 Task: Find connections with filter location Zagreb - Centar with filter topic #aviationwith filter profile language Potuguese with filter current company Infor with filter school The South Indian Education Societys College of Commerce and Economics Plot No 71 72 Sion Matunga Estate Sion East Mumbai 400 022 with filter industry Caterers with filter service category Information Management with filter keywords title Supervisor
Action: Mouse moved to (544, 70)
Screenshot: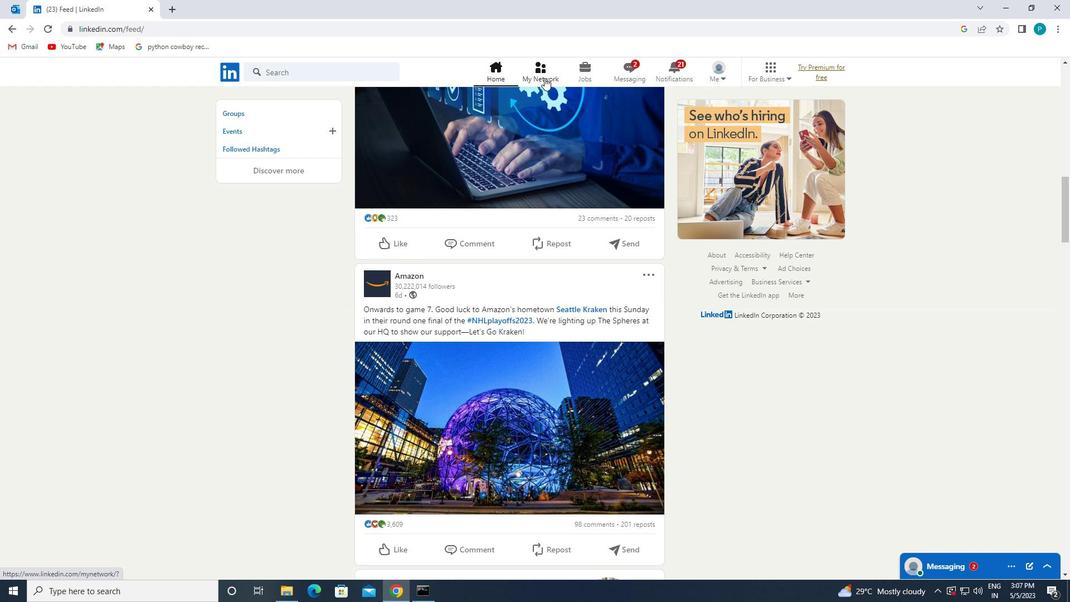
Action: Mouse pressed left at (544, 70)
Screenshot: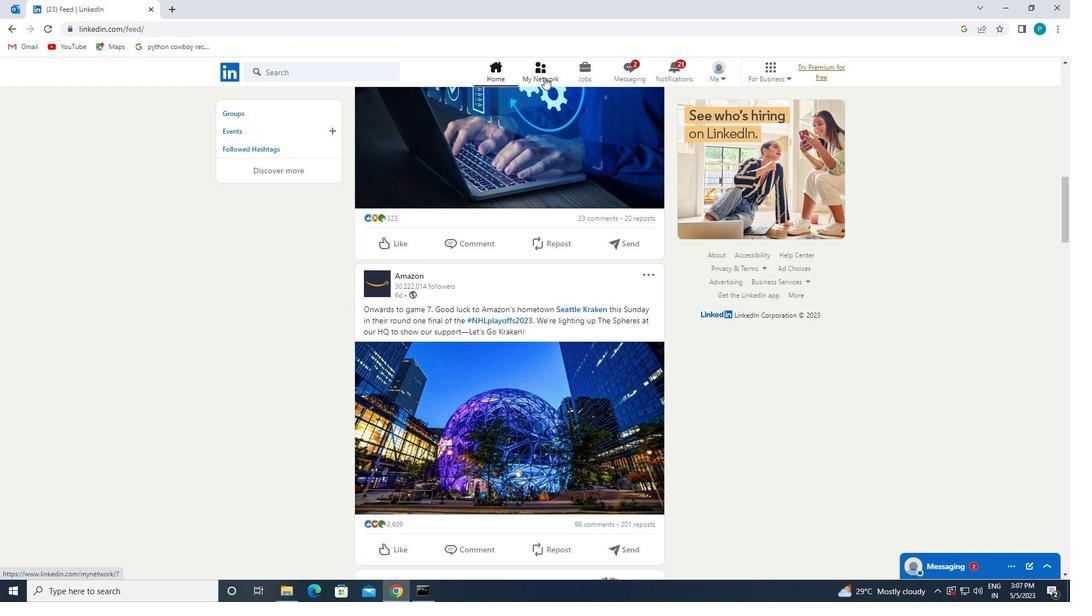 
Action: Mouse moved to (364, 132)
Screenshot: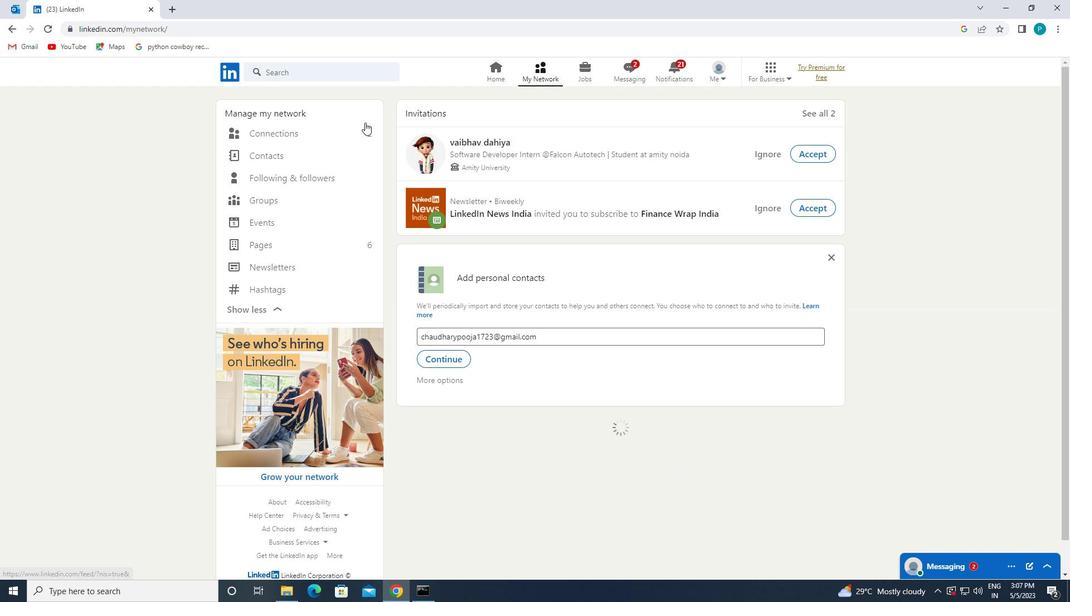 
Action: Mouse pressed left at (364, 132)
Screenshot: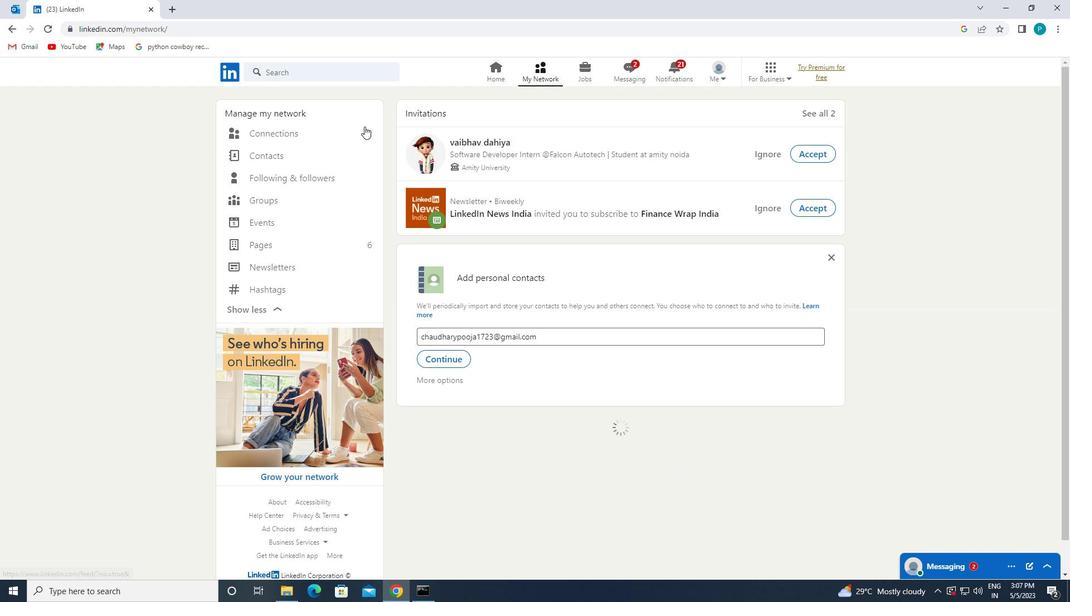 
Action: Mouse moved to (605, 134)
Screenshot: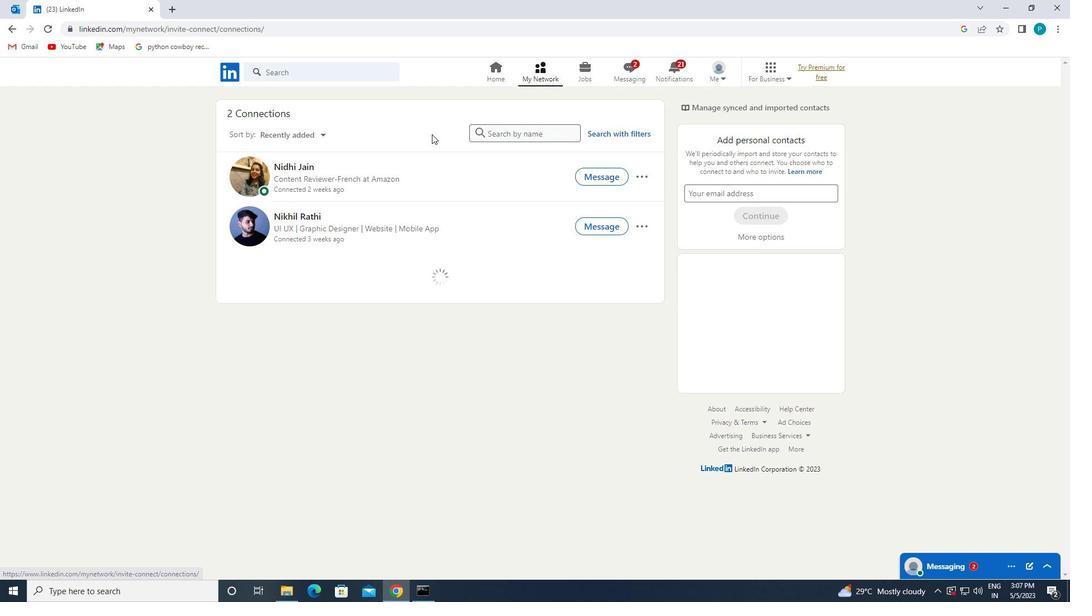 
Action: Mouse pressed left at (605, 134)
Screenshot: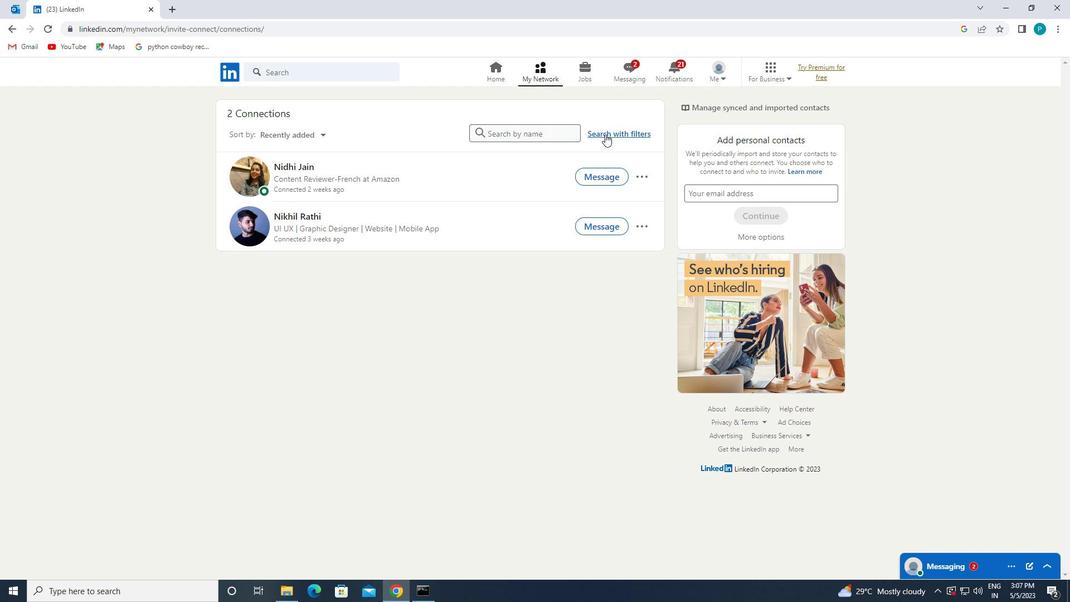 
Action: Mouse moved to (567, 105)
Screenshot: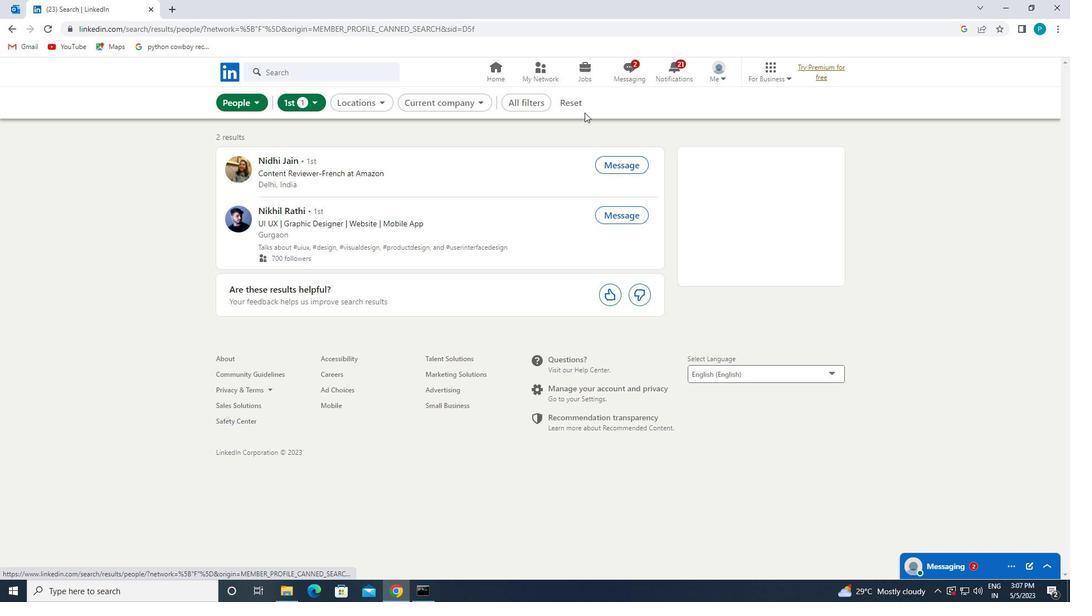 
Action: Mouse pressed left at (567, 105)
Screenshot: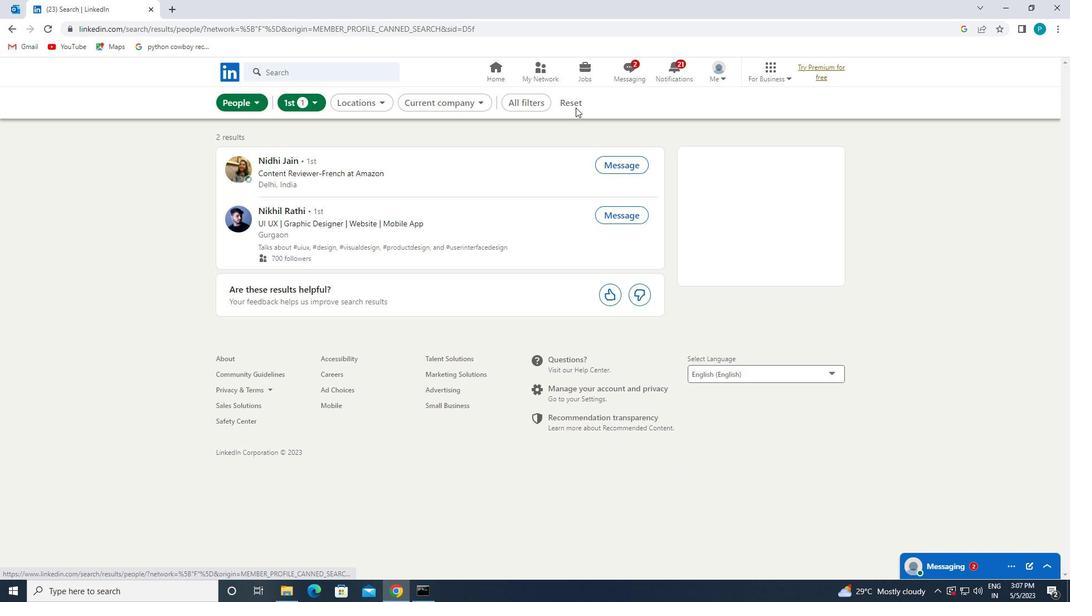 
Action: Mouse moved to (559, 103)
Screenshot: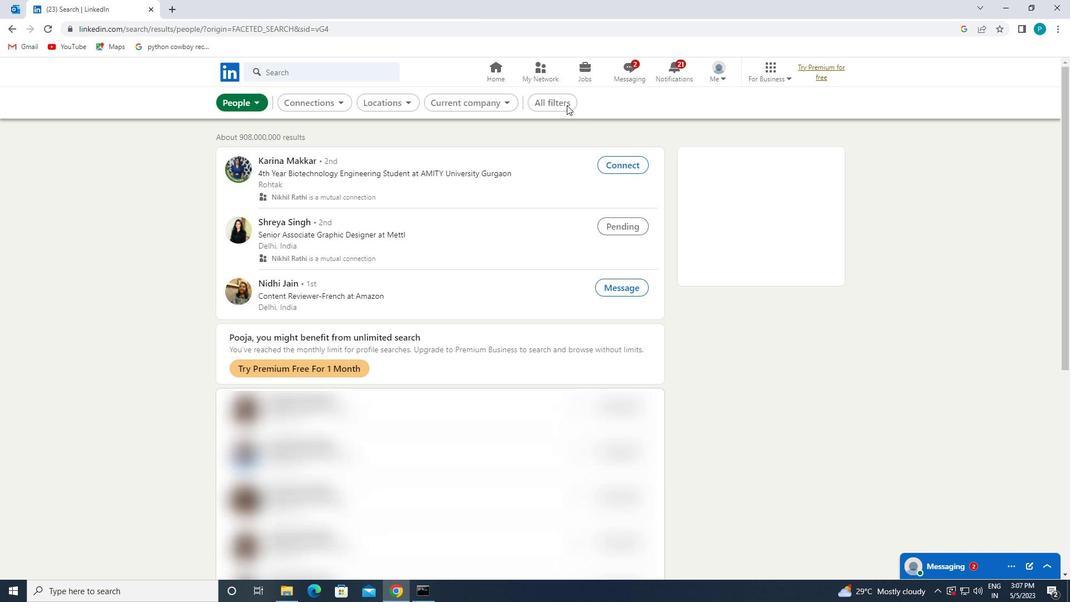 
Action: Mouse pressed left at (559, 103)
Screenshot: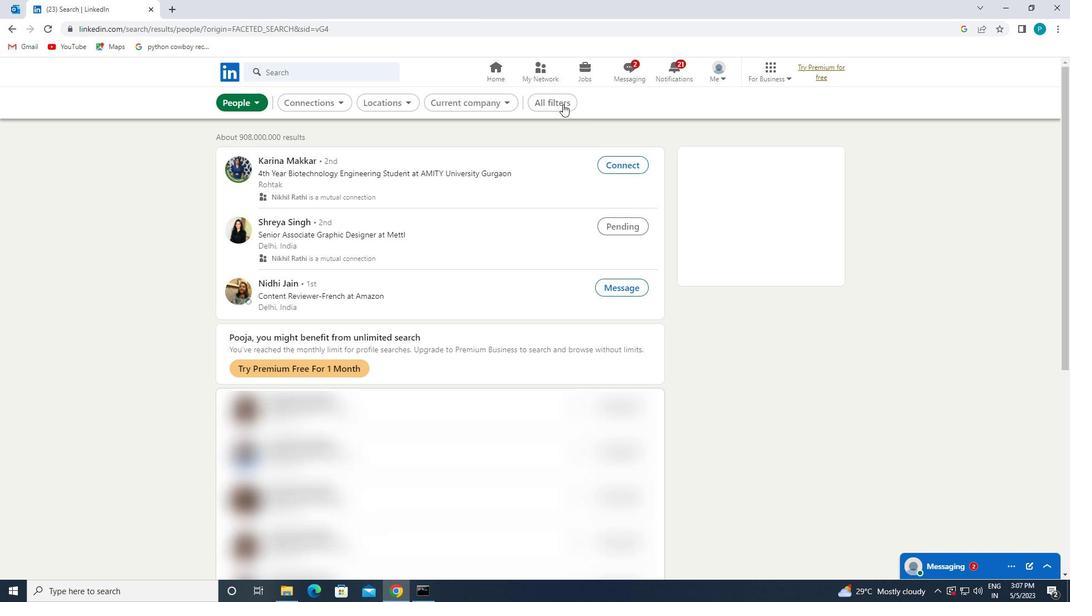 
Action: Mouse moved to (817, 287)
Screenshot: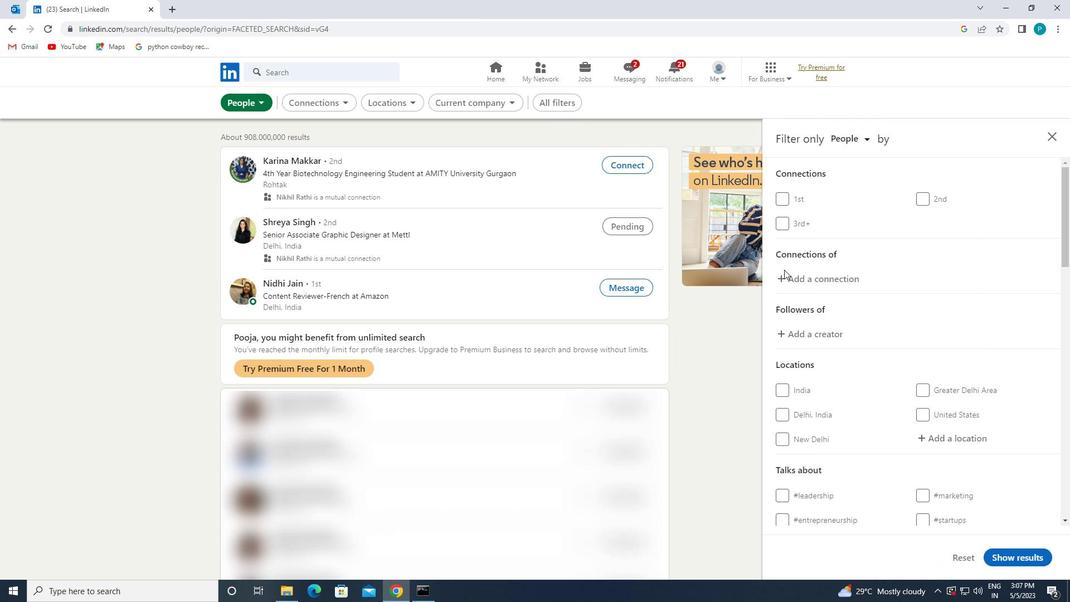 
Action: Mouse scrolled (817, 286) with delta (0, 0)
Screenshot: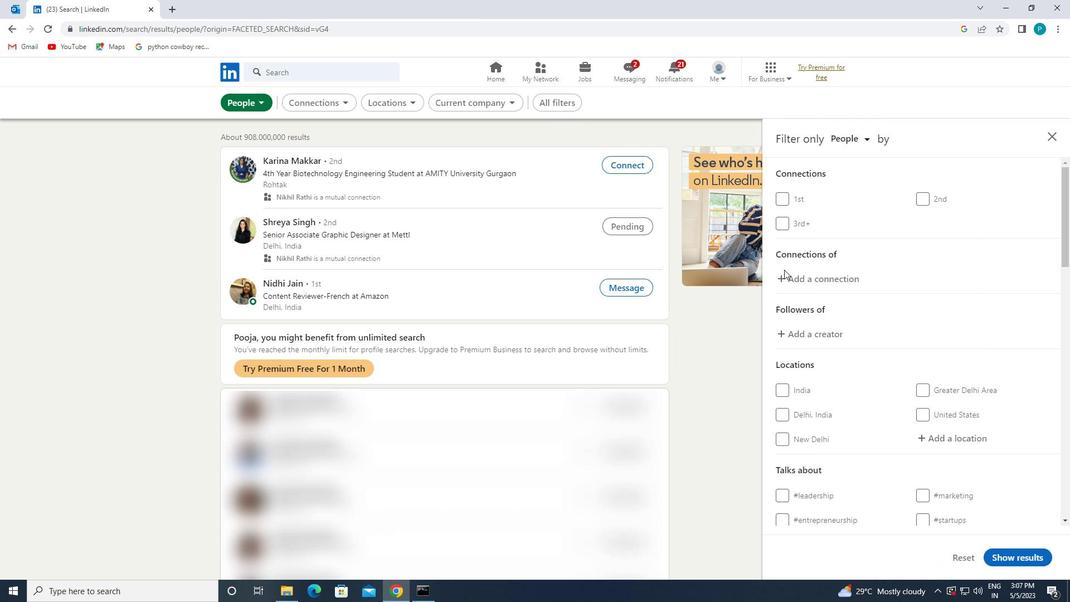 
Action: Mouse moved to (940, 385)
Screenshot: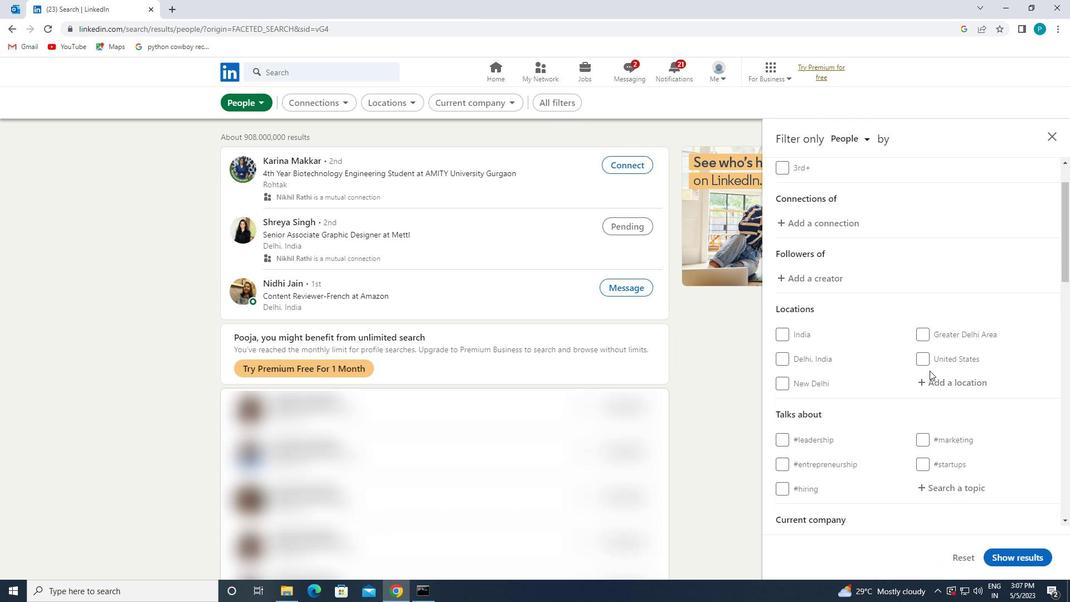 
Action: Mouse pressed left at (940, 385)
Screenshot: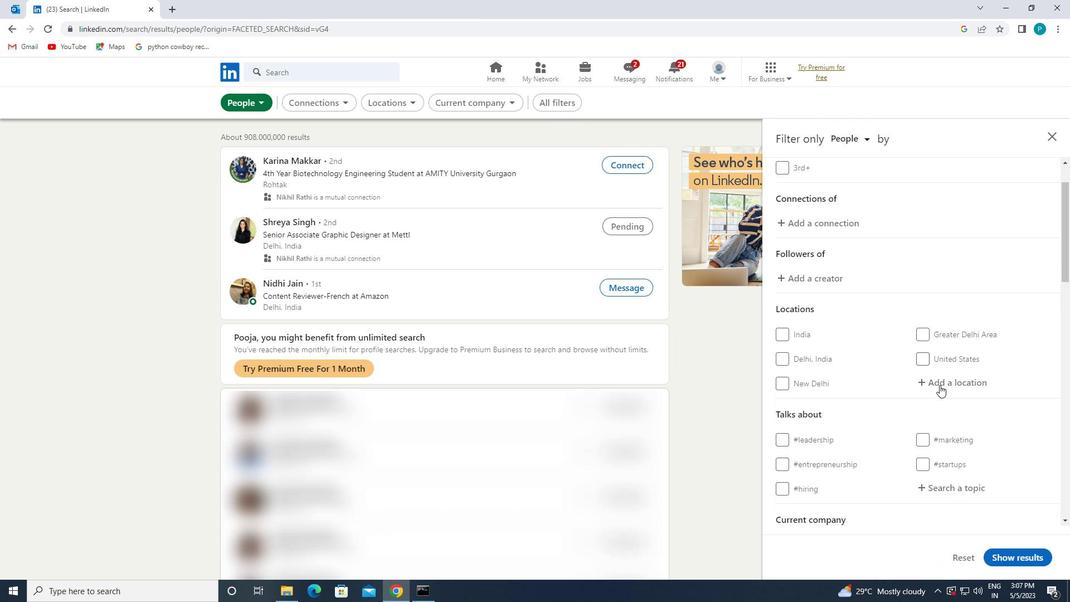 
Action: Key pressed <Key.caps_lock>z<Key.caps_lock>agreb-<Key.caps_lock>c<Key.caps_lock>entar
Screenshot: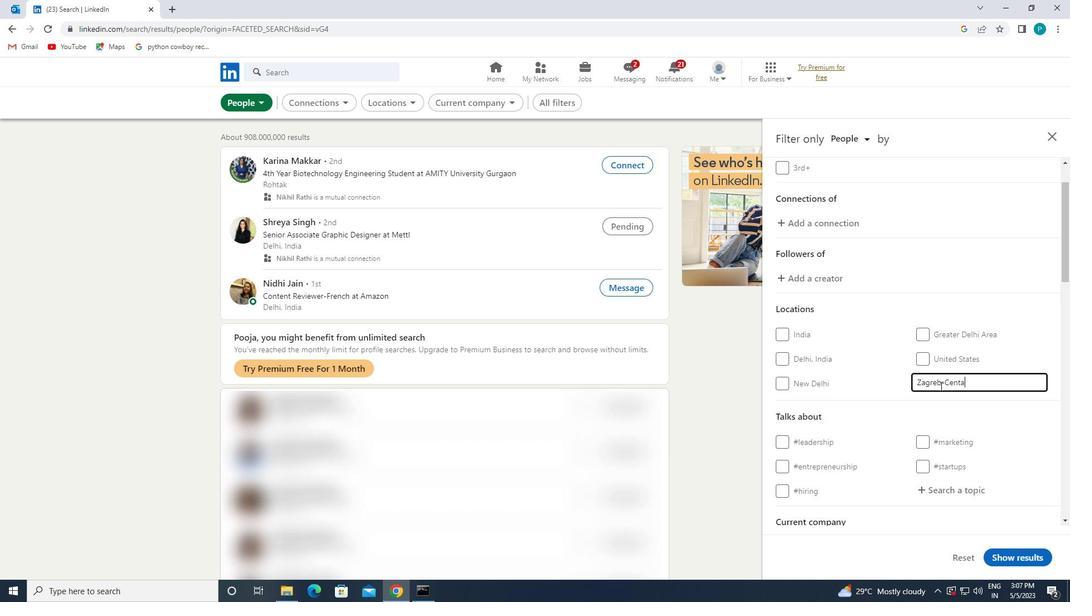 
Action: Mouse moved to (963, 437)
Screenshot: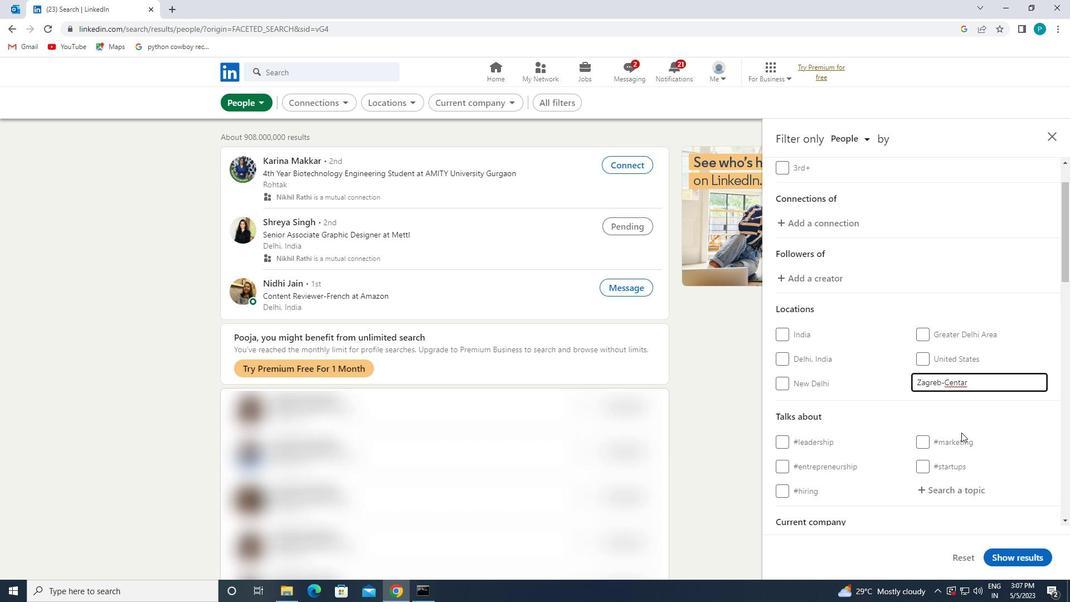 
Action: Mouse scrolled (963, 436) with delta (0, 0)
Screenshot: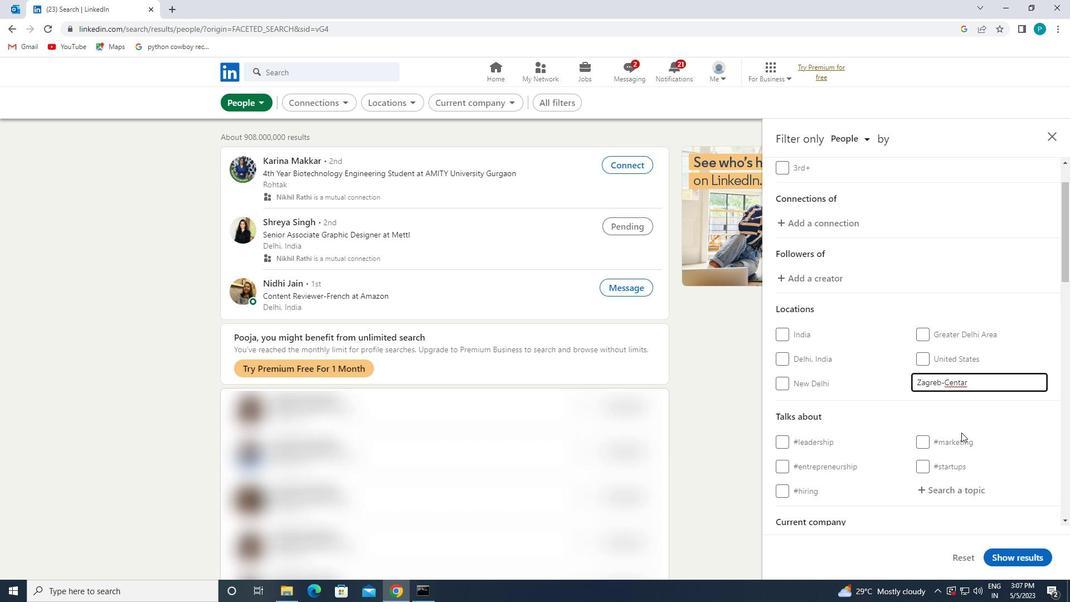 
Action: Mouse scrolled (963, 436) with delta (0, 0)
Screenshot: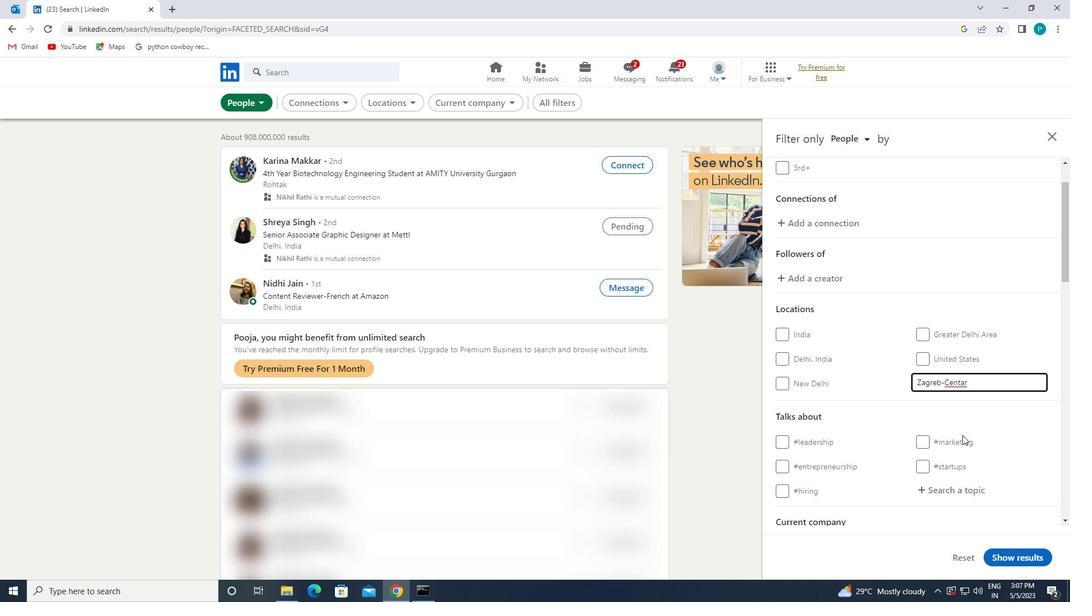
Action: Mouse moved to (934, 376)
Screenshot: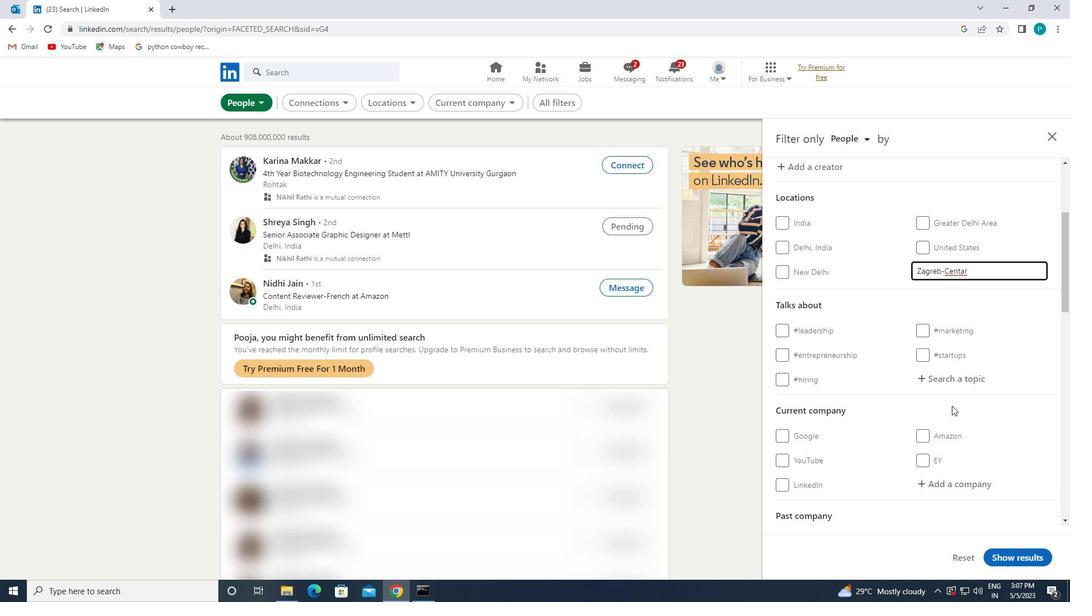 
Action: Mouse pressed left at (934, 376)
Screenshot: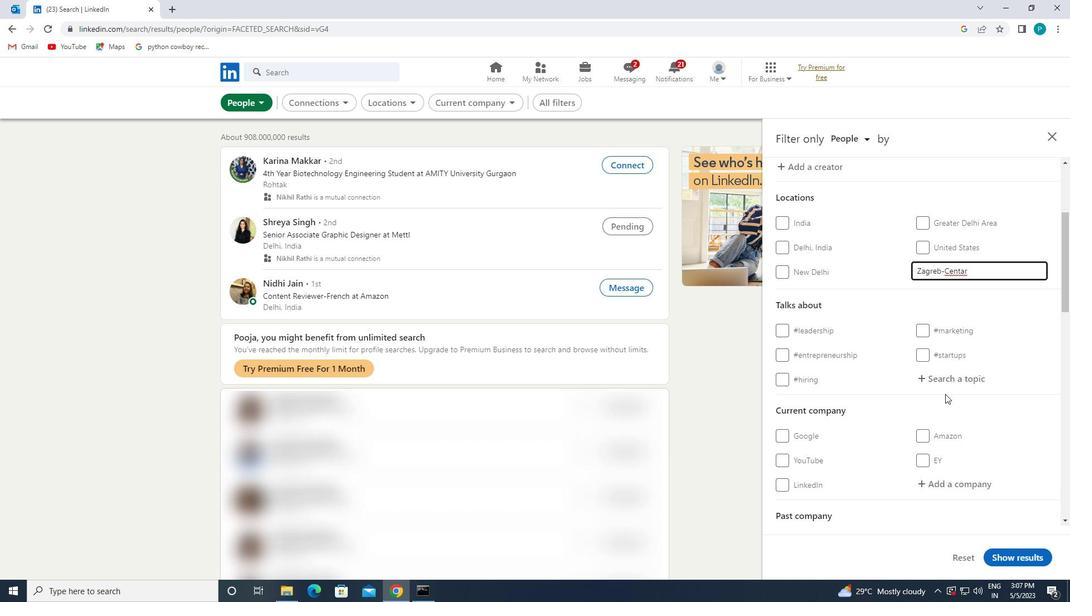 
Action: Mouse moved to (932, 375)
Screenshot: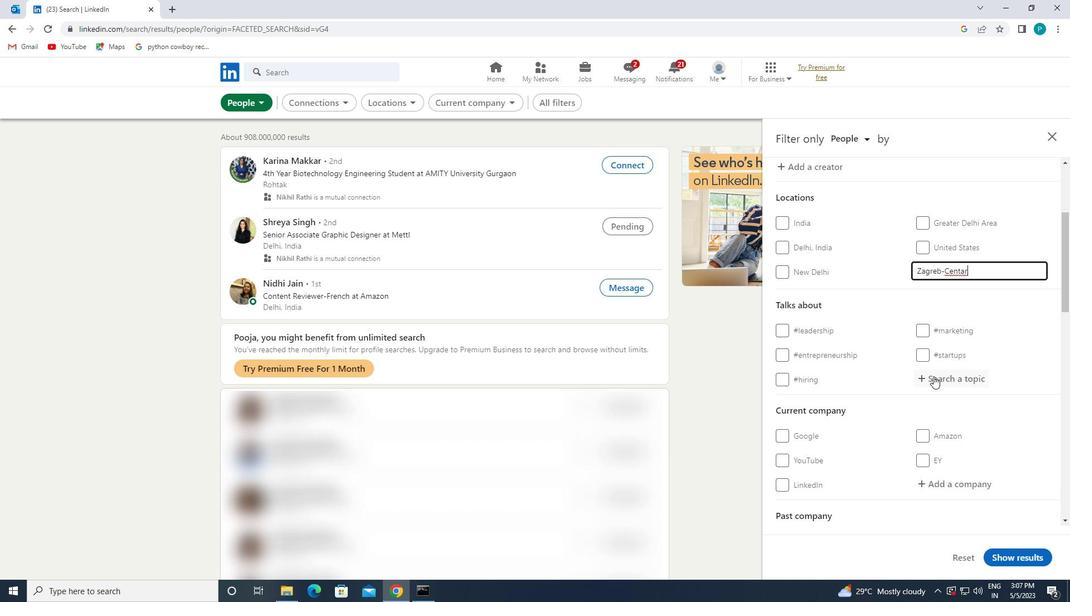 
Action: Key pressed <Key.shift>#AVIATION
Screenshot: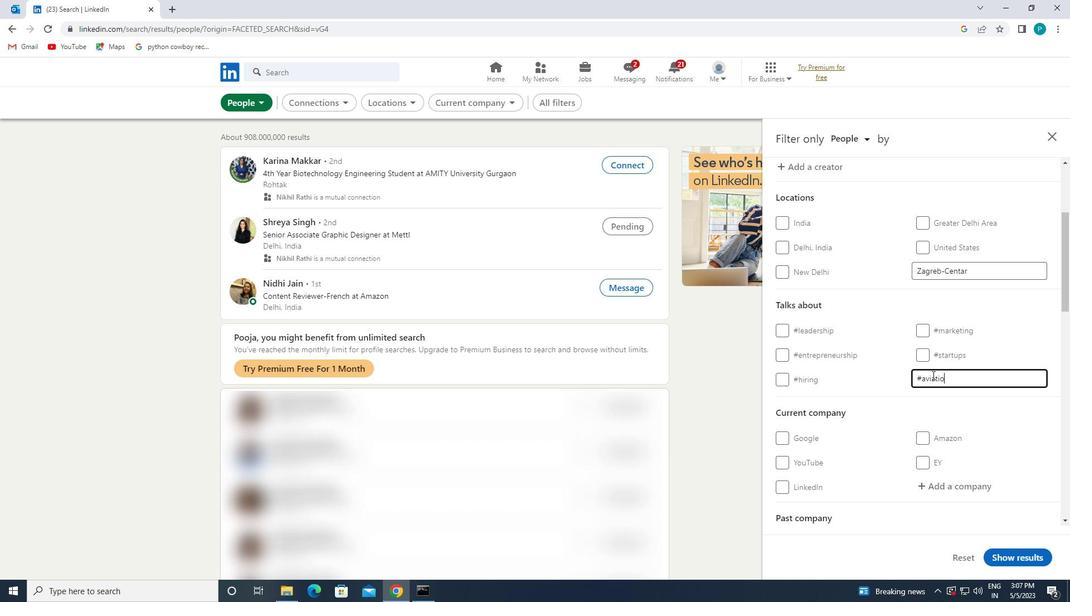 
Action: Mouse moved to (845, 364)
Screenshot: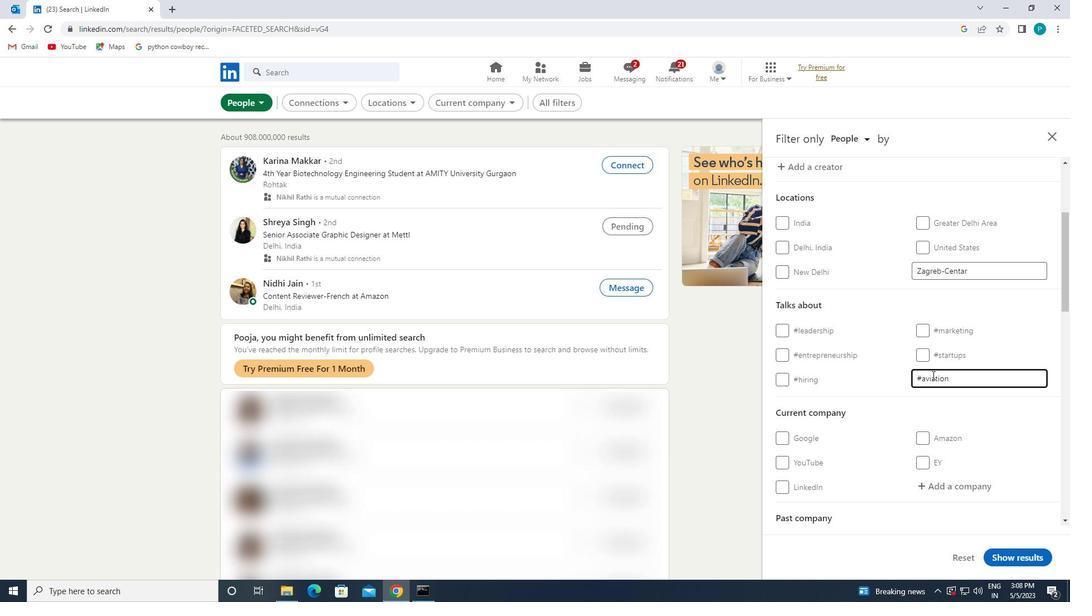 
Action: Mouse scrolled (845, 364) with delta (0, 0)
Screenshot: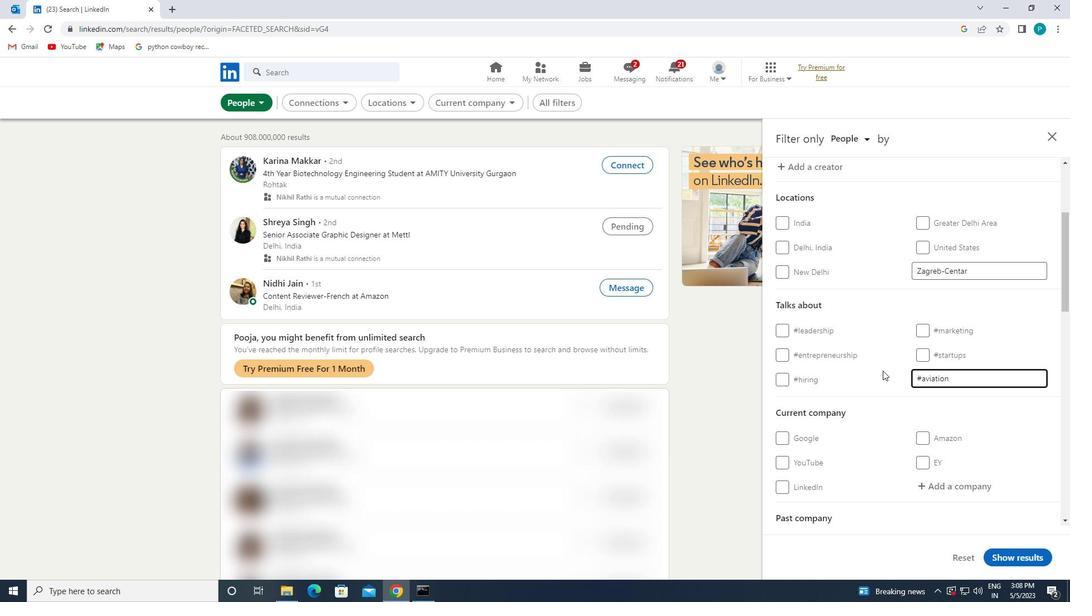 
Action: Mouse scrolled (845, 364) with delta (0, 0)
Screenshot: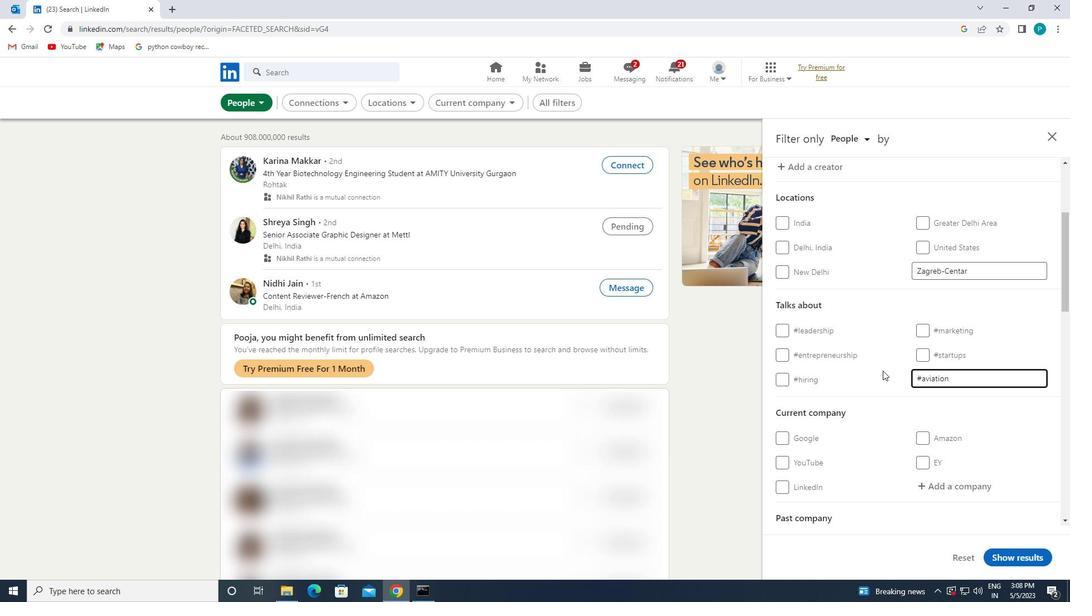 
Action: Mouse scrolled (845, 364) with delta (0, 0)
Screenshot: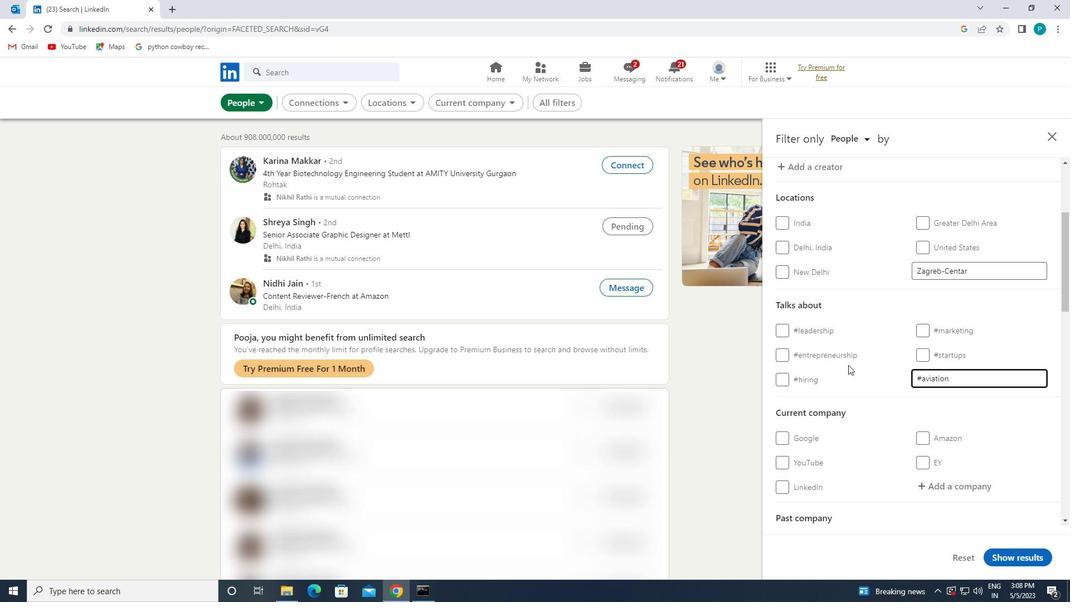
Action: Mouse moved to (932, 385)
Screenshot: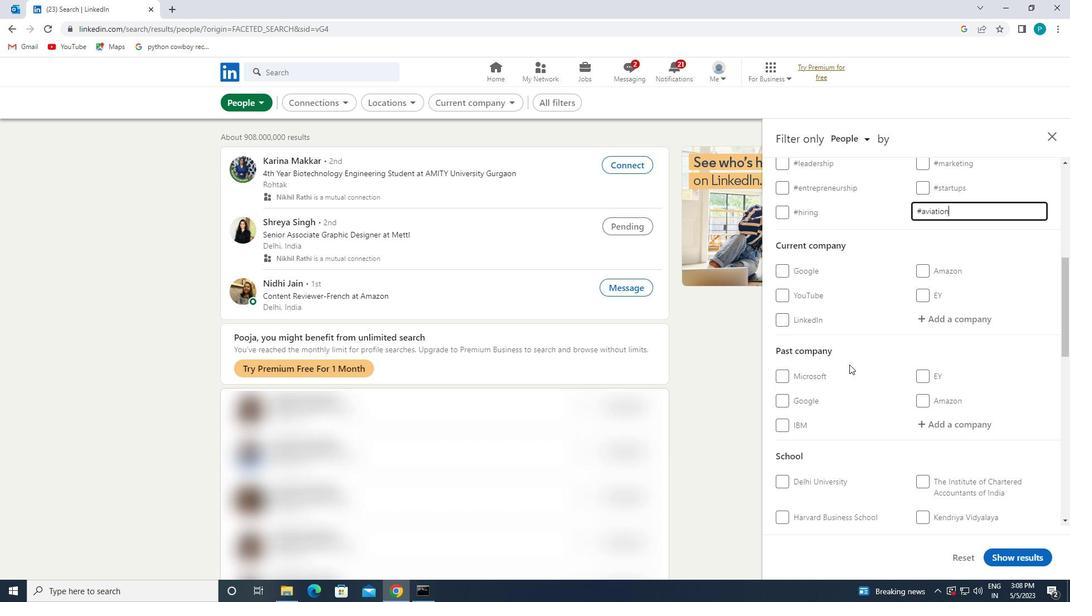 
Action: Mouse scrolled (932, 385) with delta (0, 0)
Screenshot: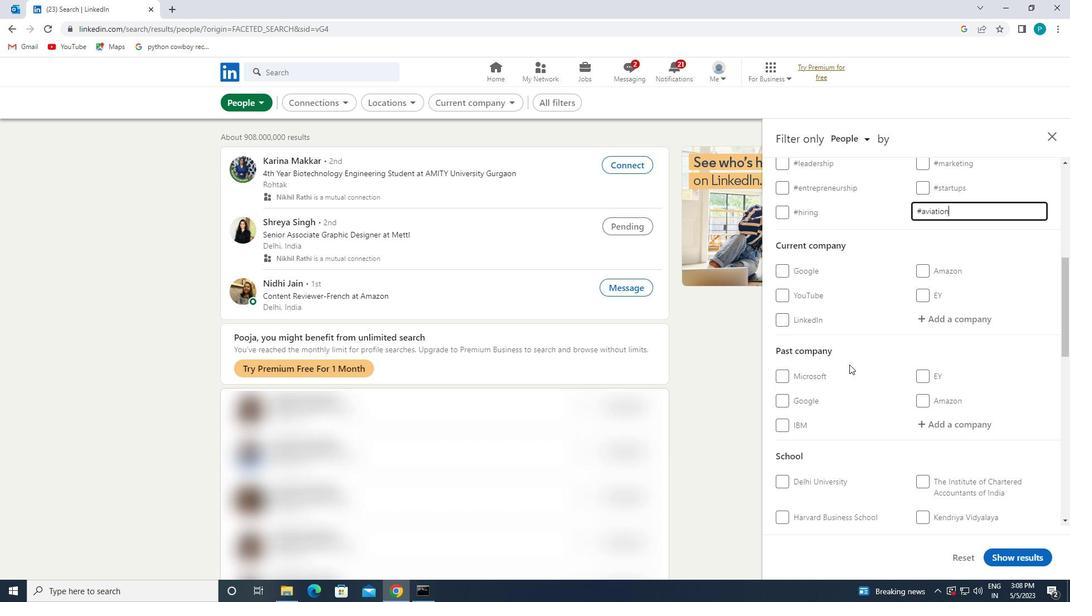 
Action: Mouse scrolled (932, 385) with delta (0, 0)
Screenshot: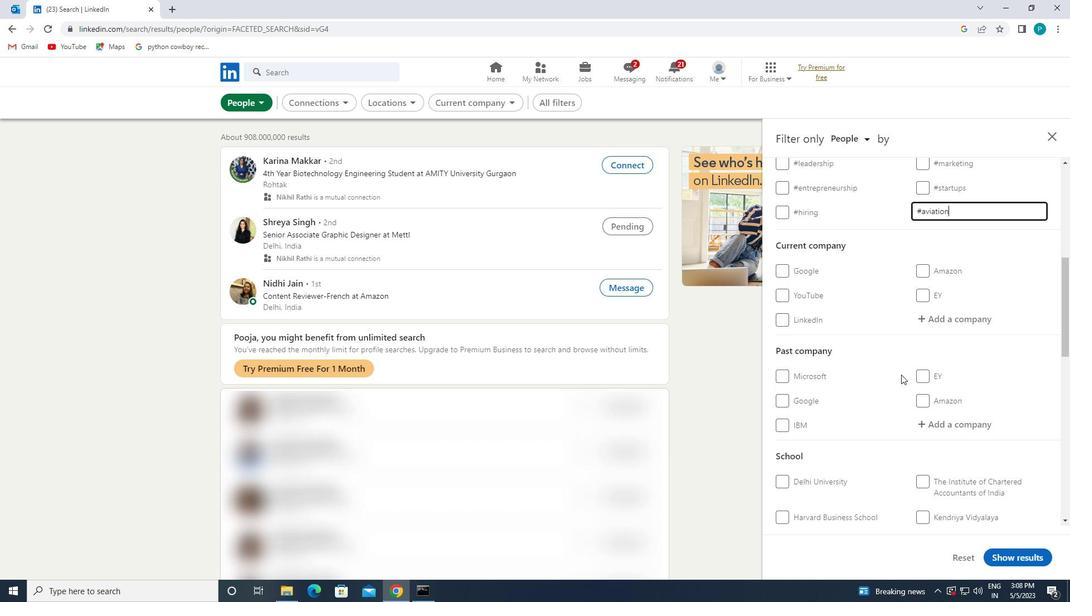 
Action: Mouse moved to (892, 382)
Screenshot: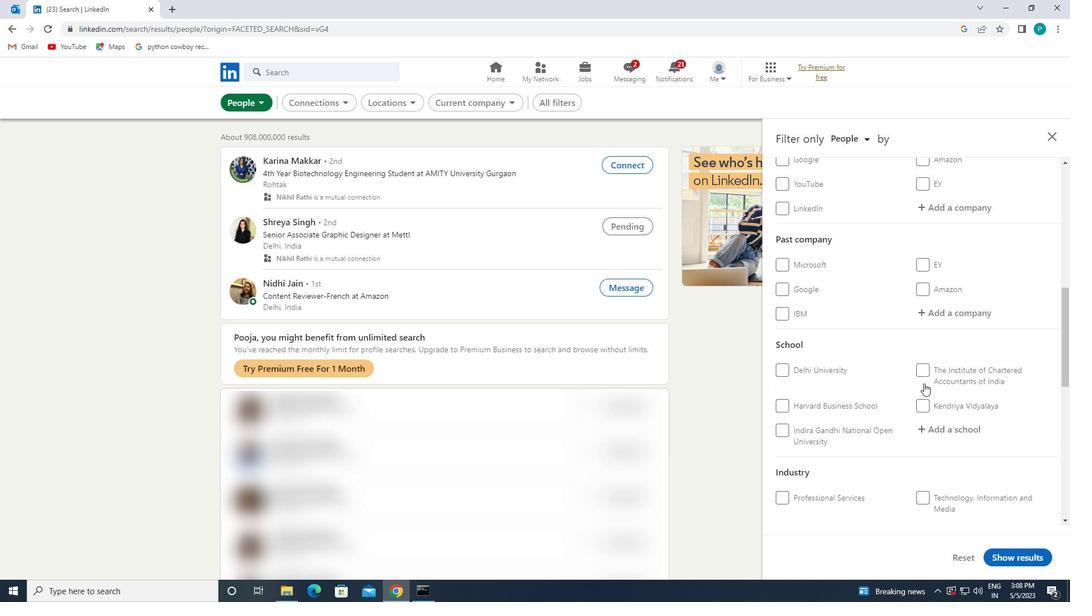 
Action: Mouse scrolled (892, 381) with delta (0, 0)
Screenshot: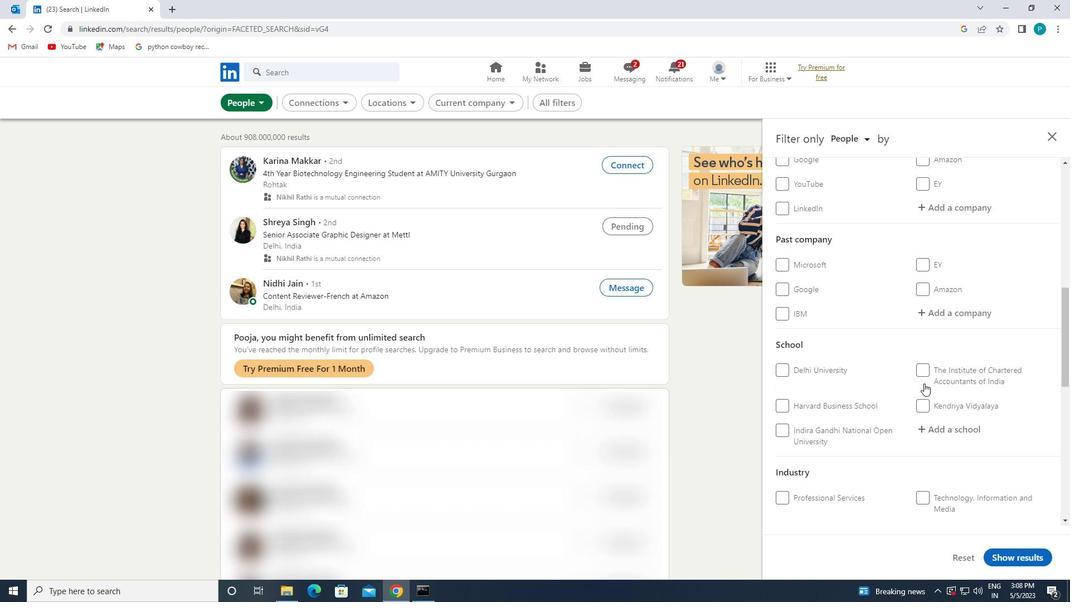 
Action: Mouse scrolled (892, 381) with delta (0, 0)
Screenshot: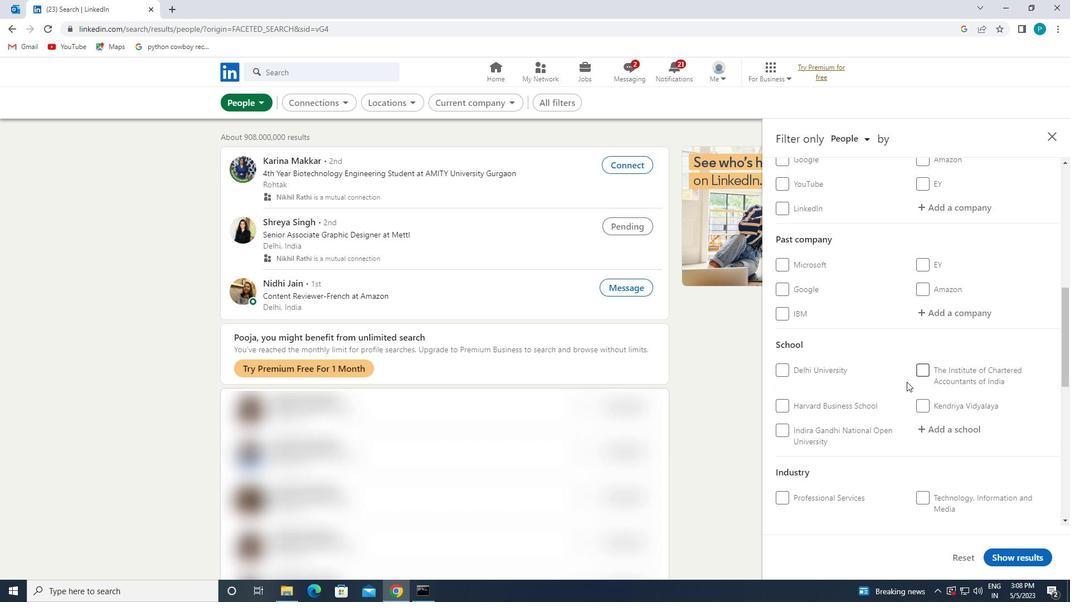 
Action: Mouse moved to (956, 407)
Screenshot: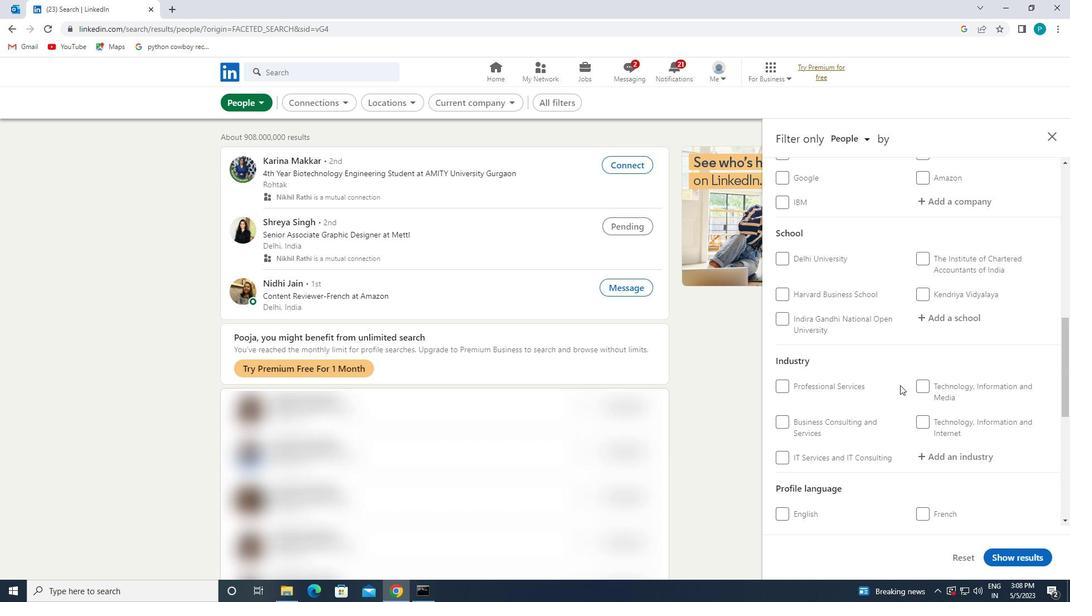 
Action: Mouse scrolled (956, 406) with delta (0, 0)
Screenshot: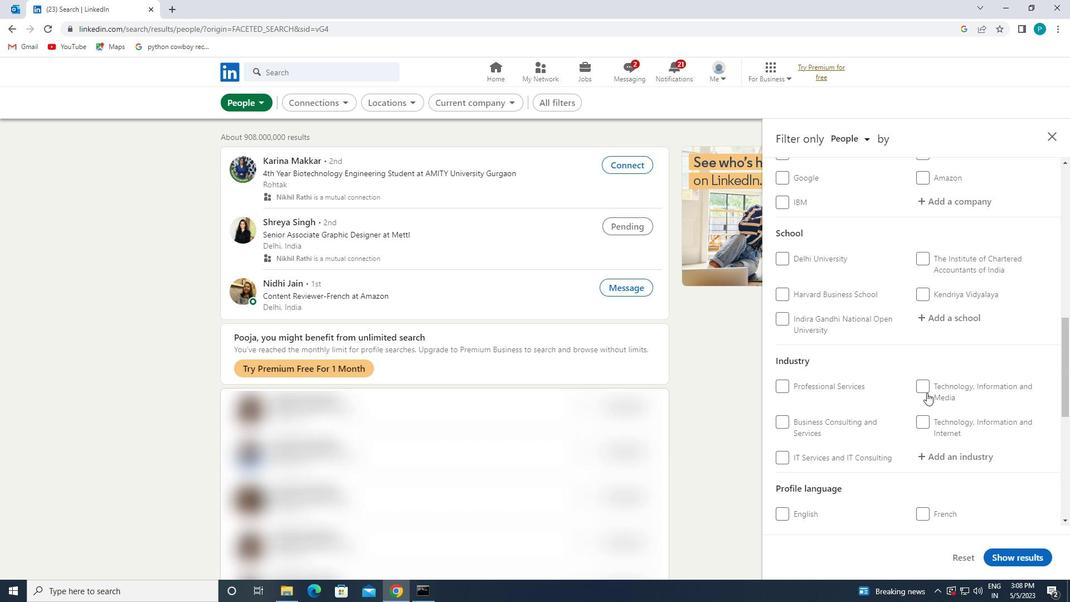 
Action: Mouse scrolled (956, 406) with delta (0, 0)
Screenshot: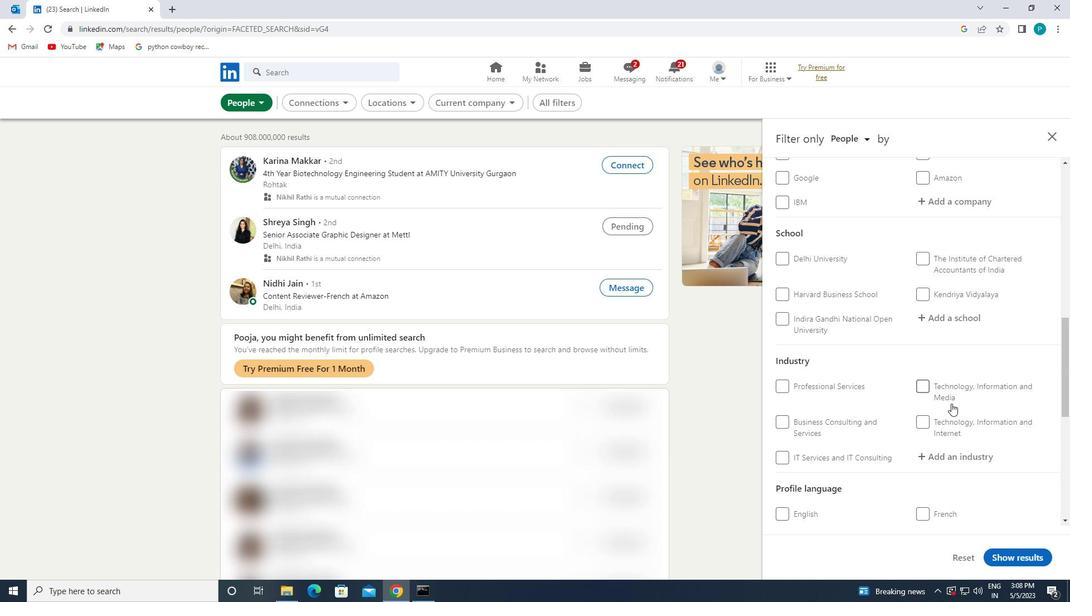 
Action: Mouse moved to (949, 432)
Screenshot: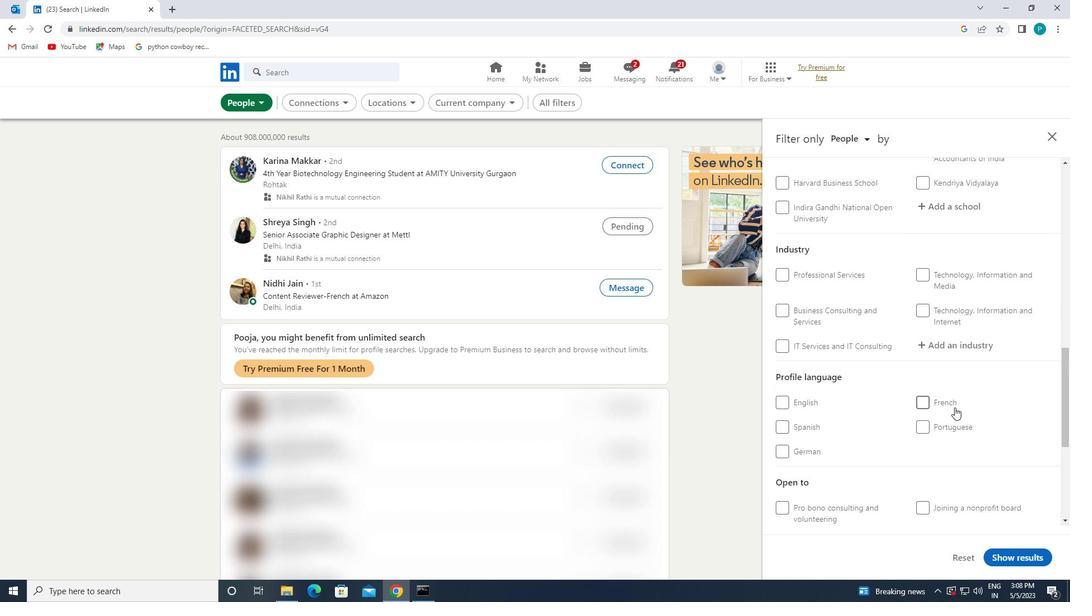 
Action: Mouse pressed left at (949, 432)
Screenshot: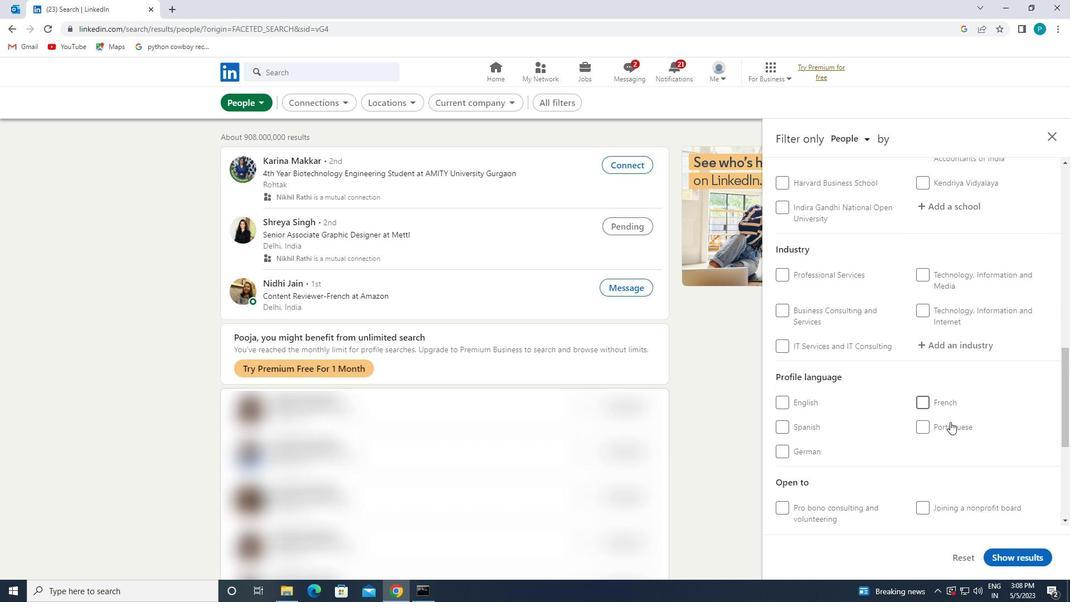 
Action: Mouse moved to (949, 427)
Screenshot: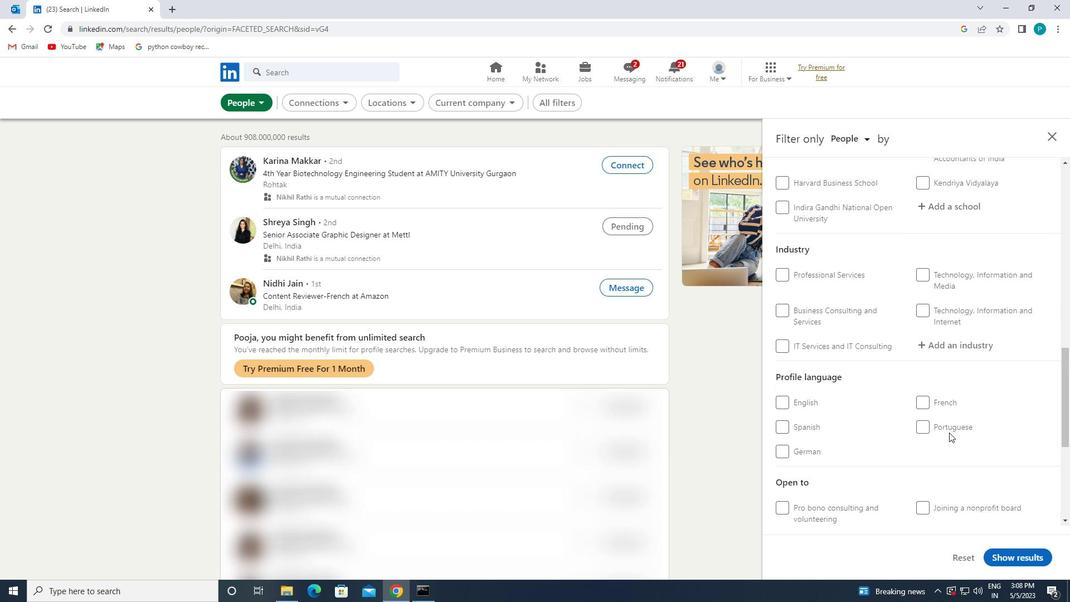 
Action: Mouse pressed left at (949, 427)
Screenshot: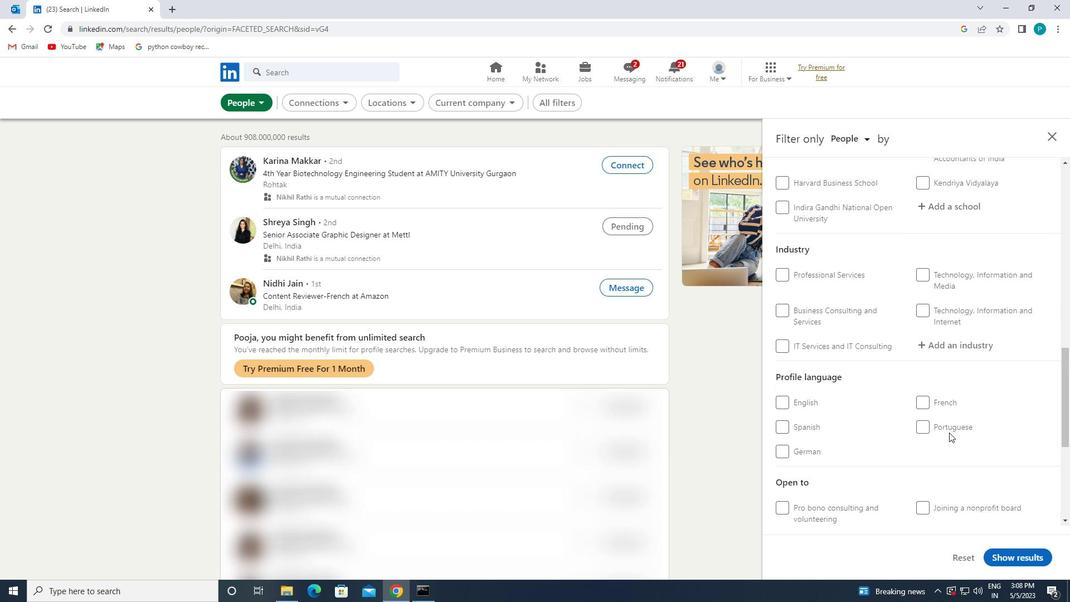 
Action: Mouse moved to (999, 420)
Screenshot: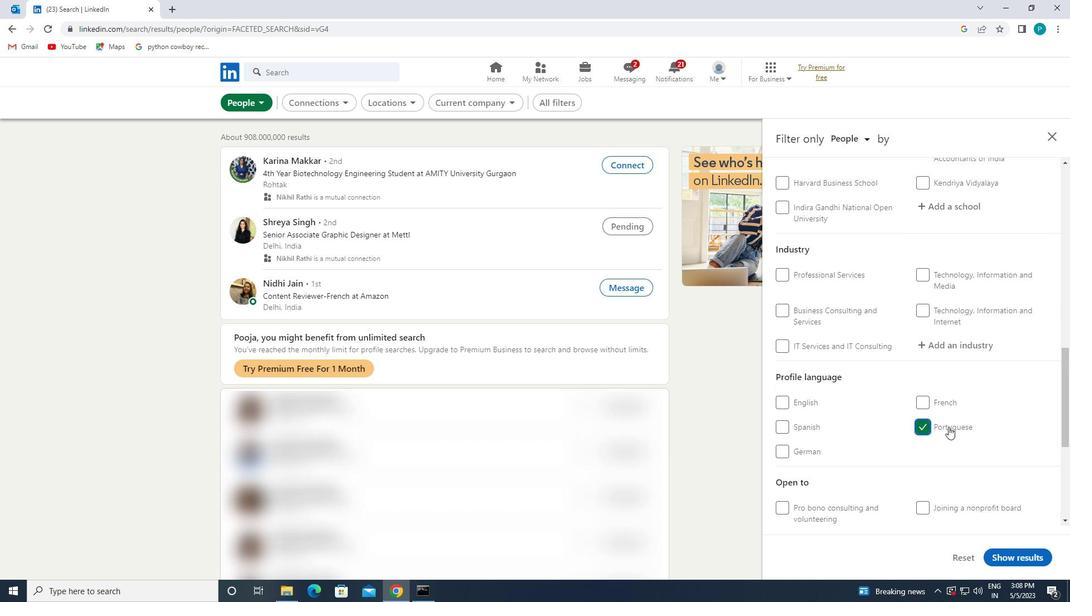 
Action: Mouse scrolled (999, 421) with delta (0, 0)
Screenshot: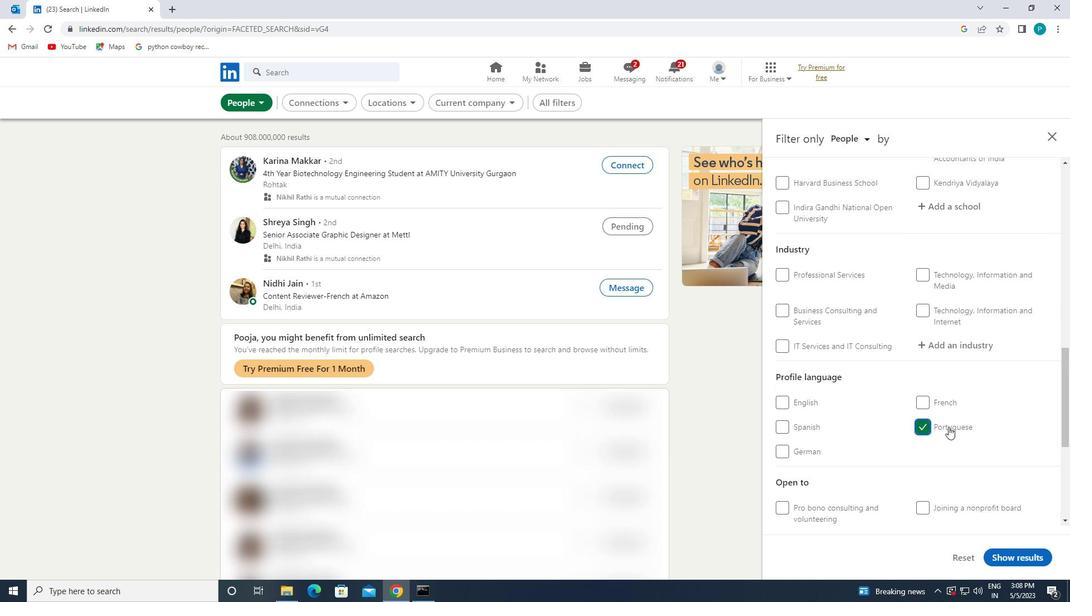 
Action: Mouse moved to (999, 418)
Screenshot: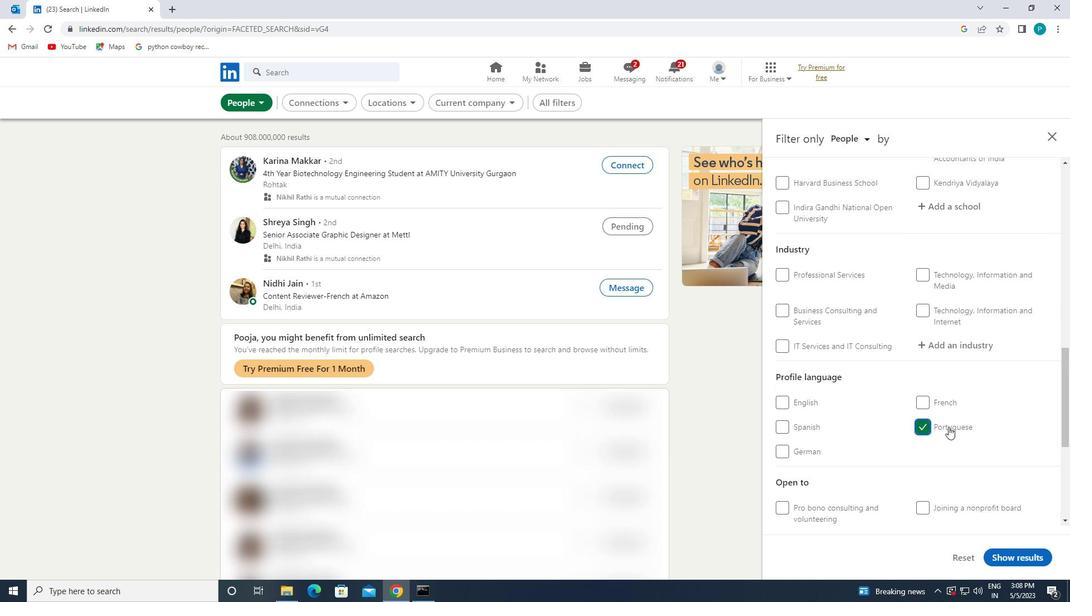 
Action: Mouse scrolled (999, 419) with delta (0, 0)
Screenshot: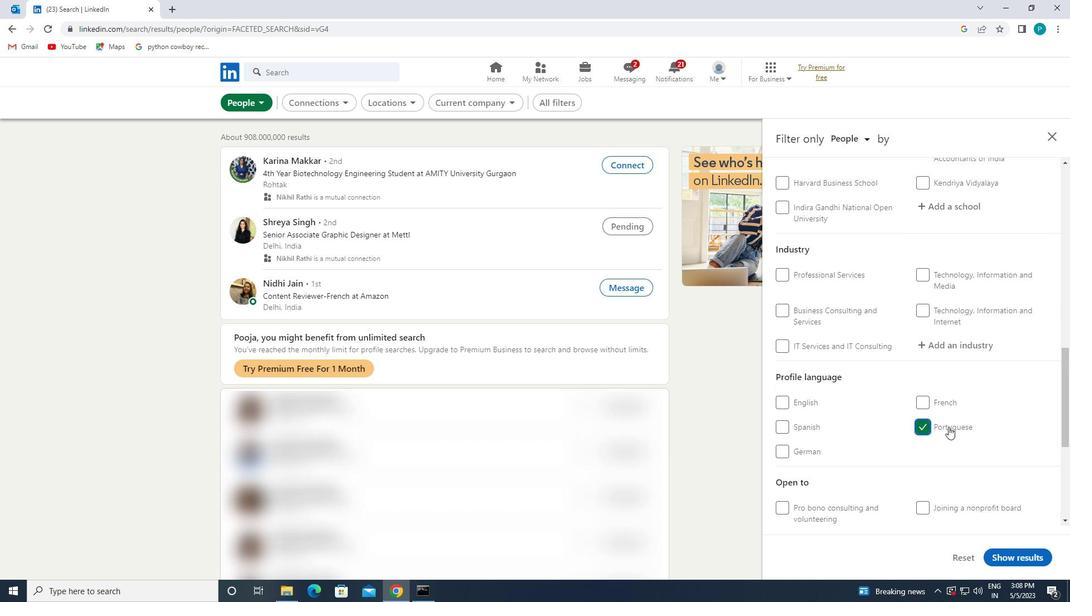 
Action: Mouse moved to (999, 417)
Screenshot: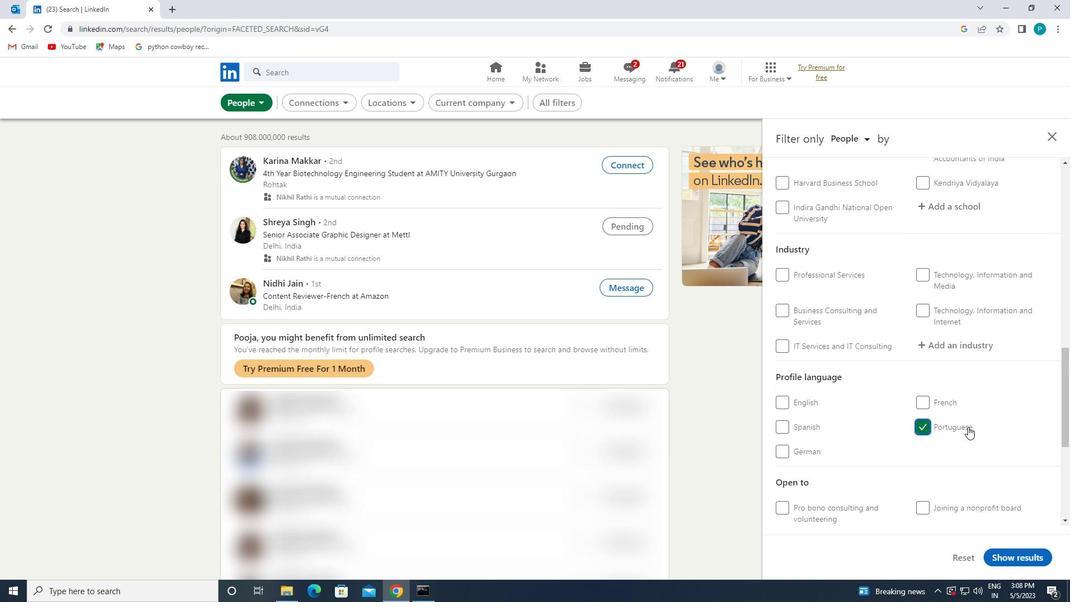 
Action: Mouse scrolled (999, 418) with delta (0, 0)
Screenshot: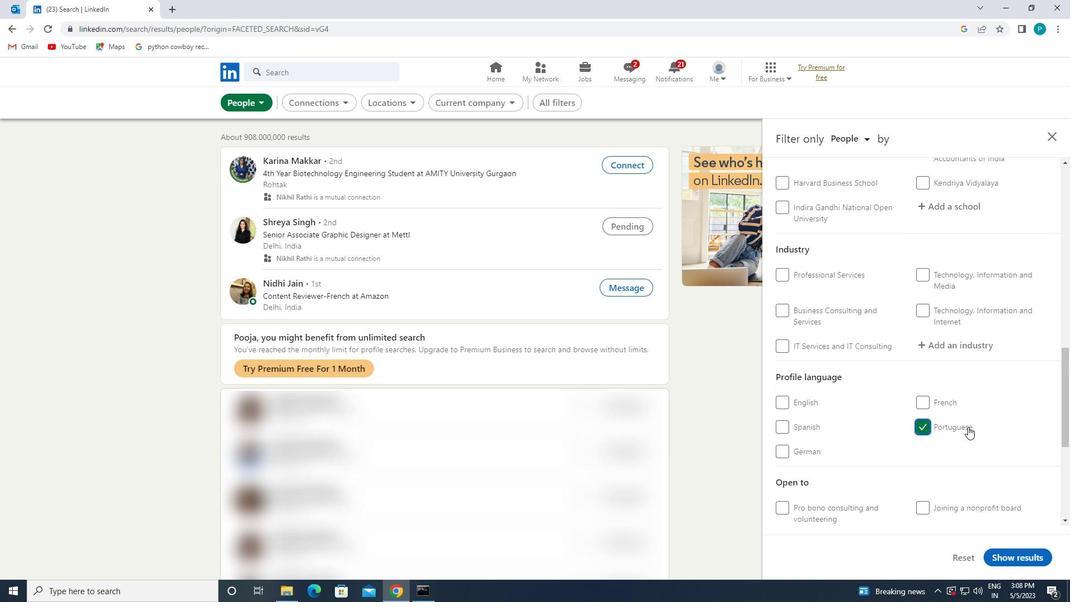 
Action: Mouse moved to (999, 414)
Screenshot: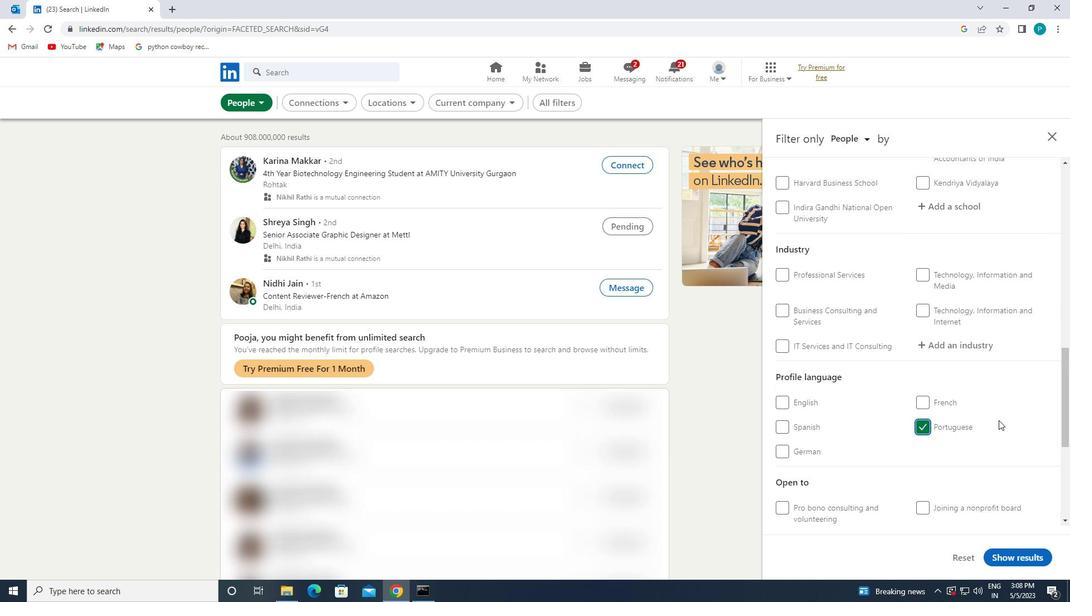 
Action: Mouse scrolled (999, 414) with delta (0, 0)
Screenshot: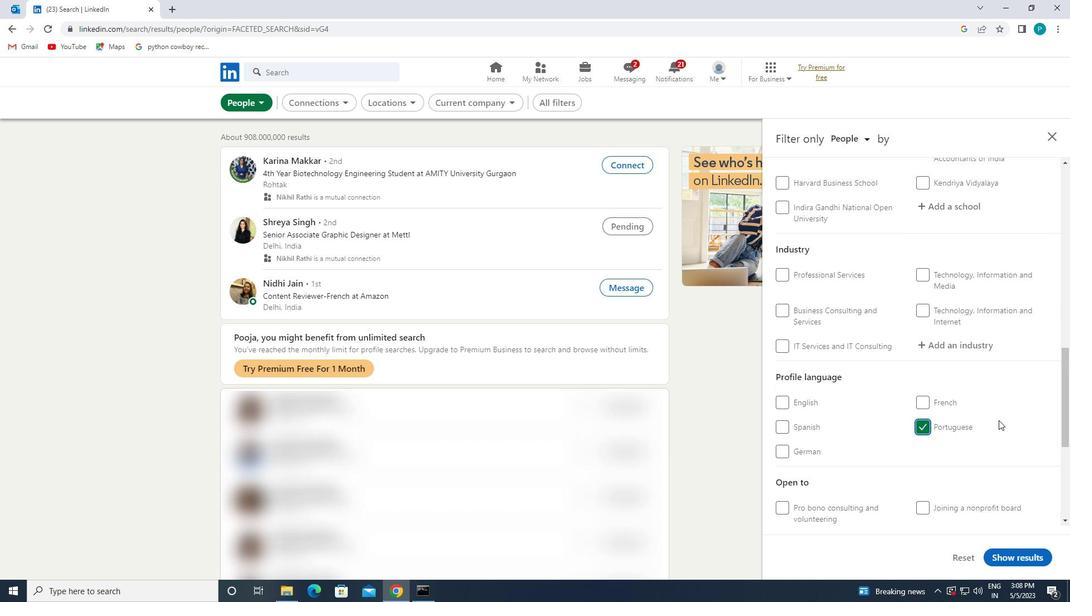 
Action: Mouse moved to (975, 390)
Screenshot: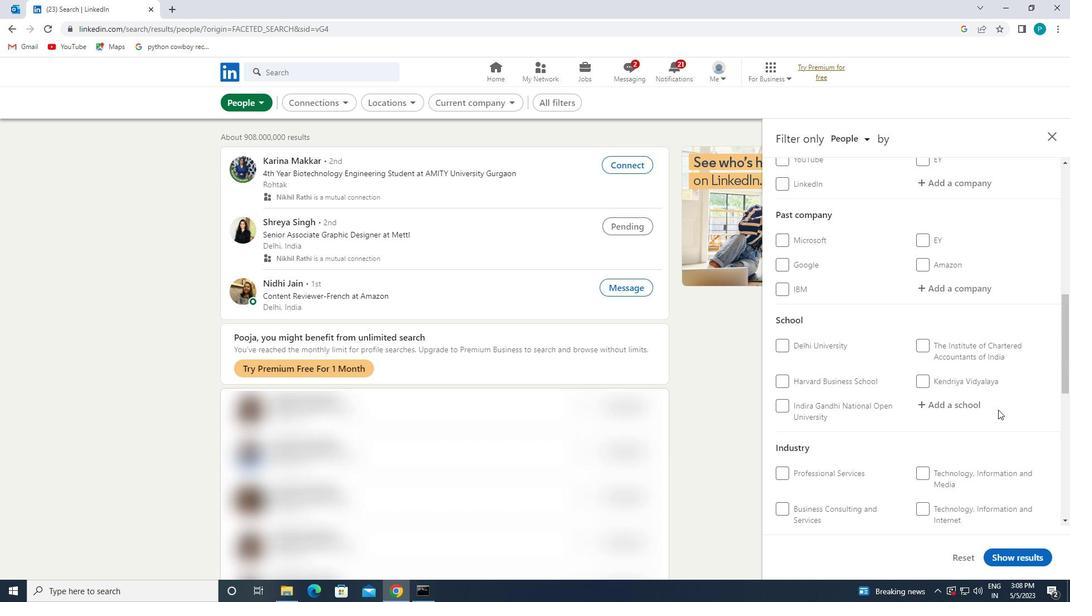 
Action: Mouse scrolled (975, 391) with delta (0, 0)
Screenshot: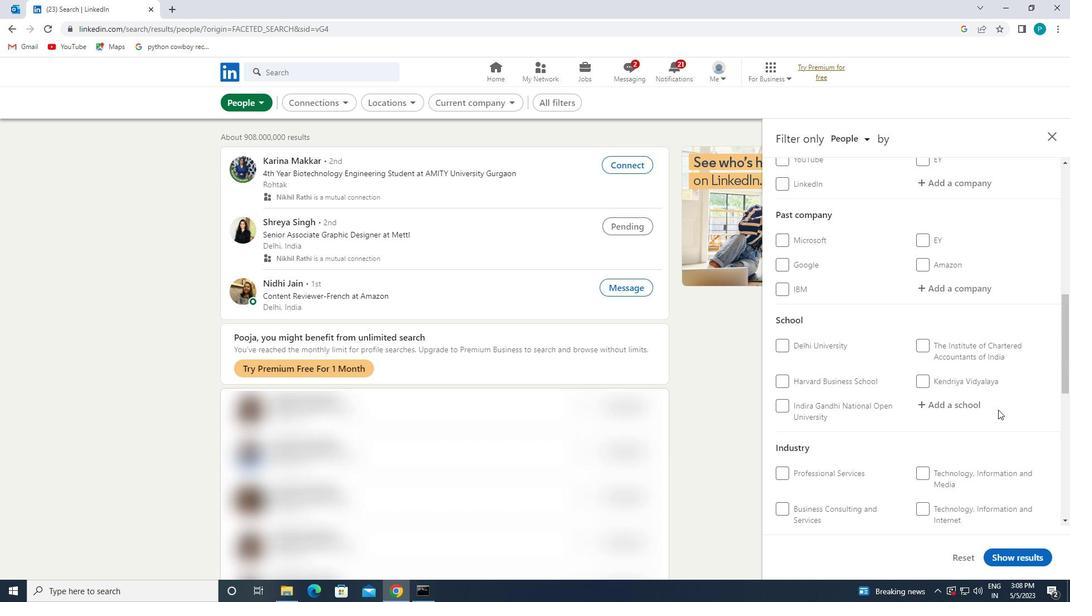 
Action: Mouse moved to (973, 389)
Screenshot: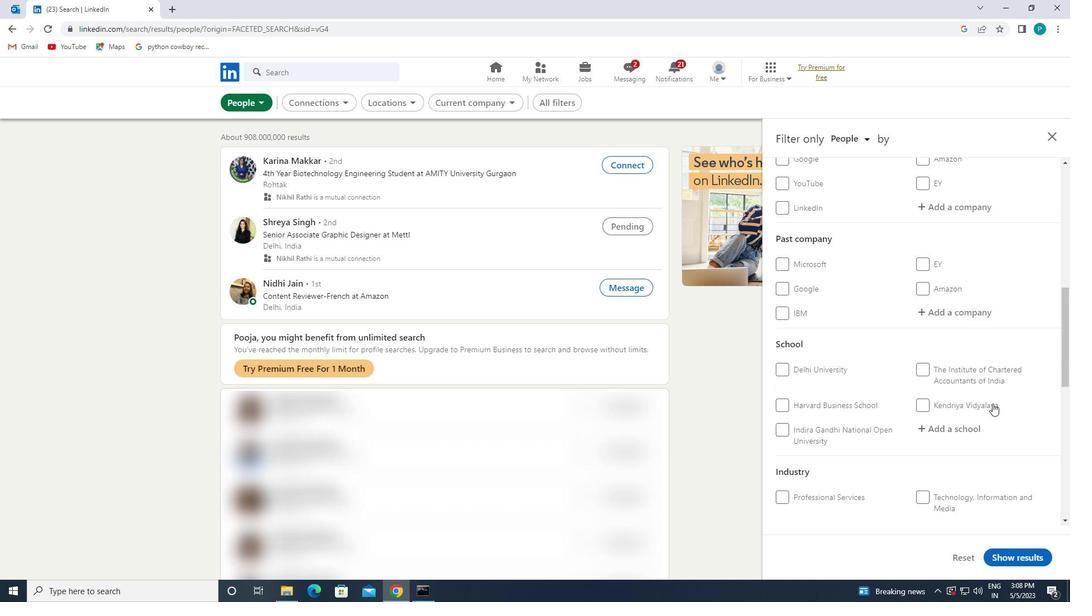 
Action: Mouse scrolled (973, 390) with delta (0, 0)
Screenshot: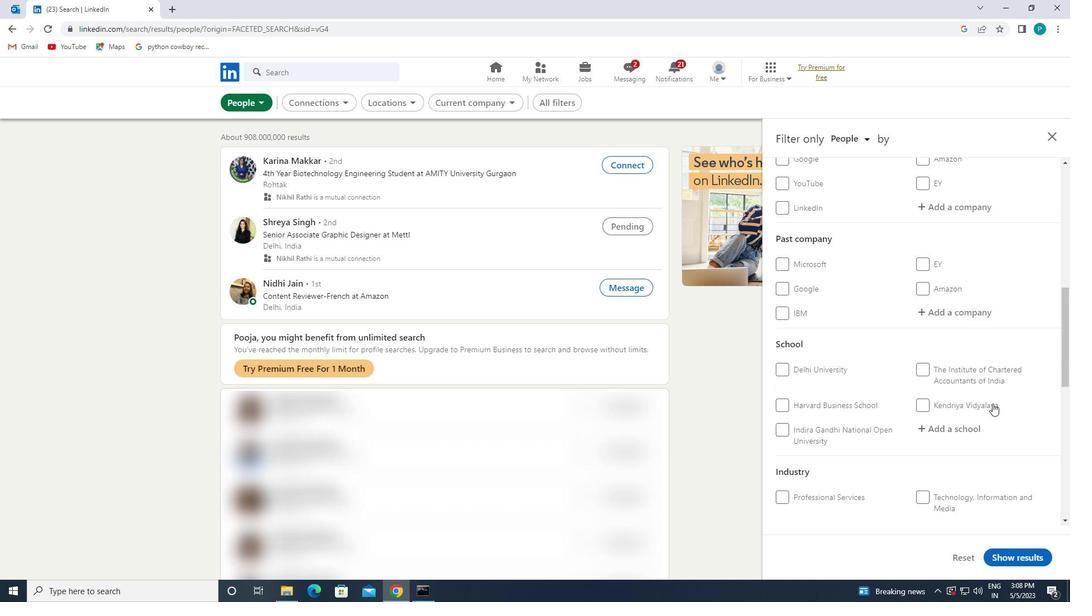 
Action: Mouse moved to (924, 324)
Screenshot: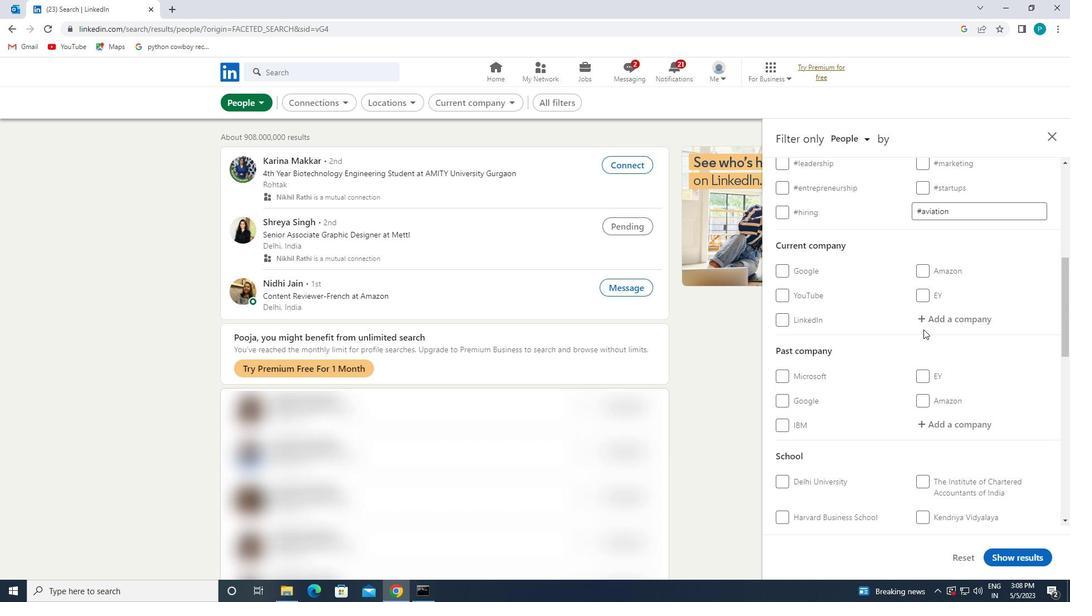 
Action: Mouse pressed left at (924, 324)
Screenshot: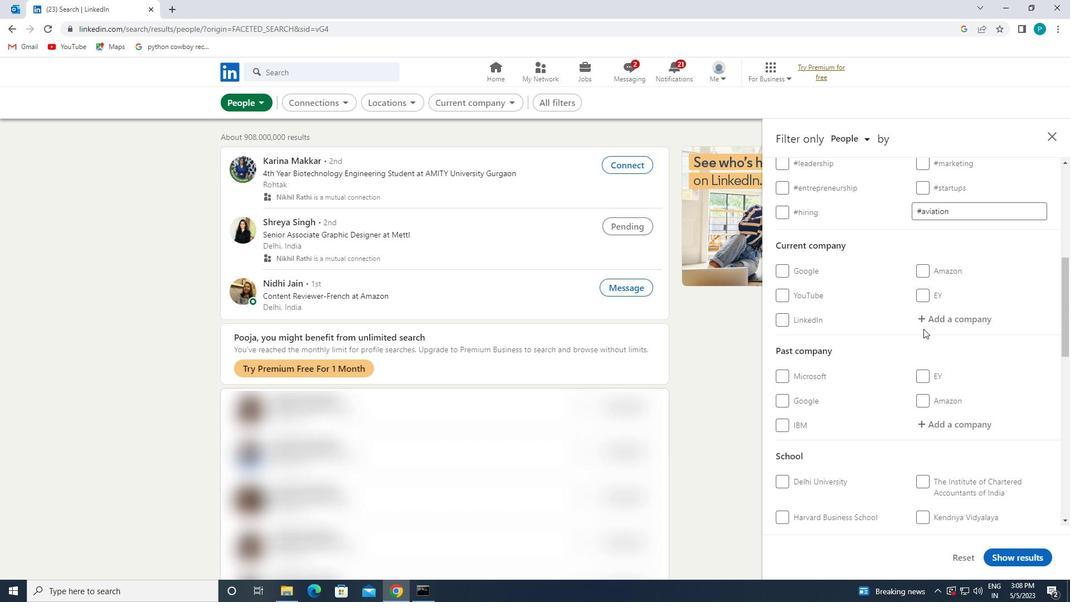 
Action: Key pressed <Key.caps_lock>I<Key.caps_lock>NFOR
Screenshot: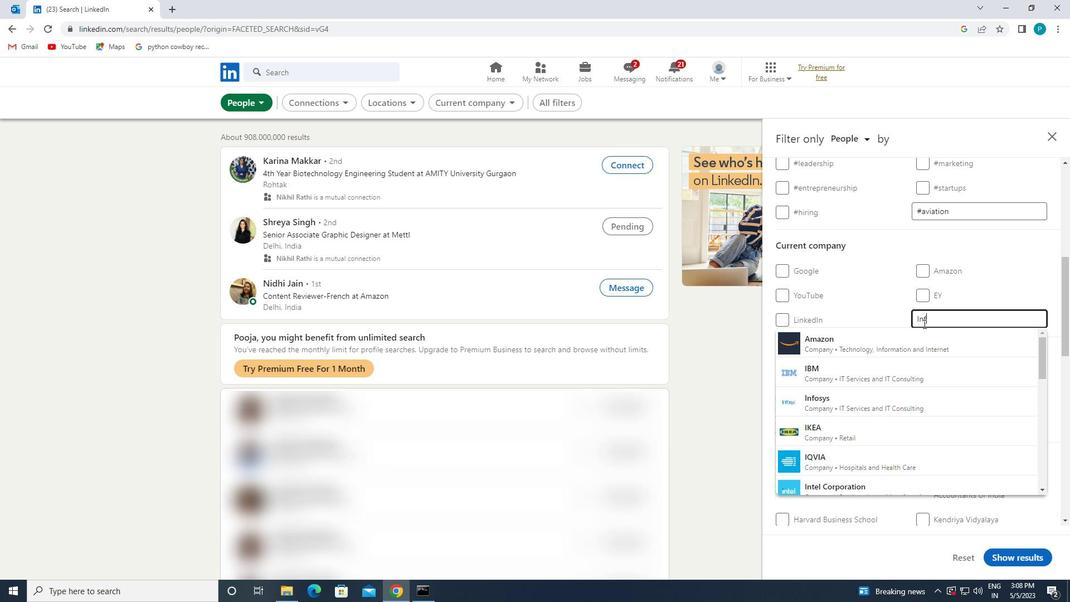 
Action: Mouse moved to (925, 346)
Screenshot: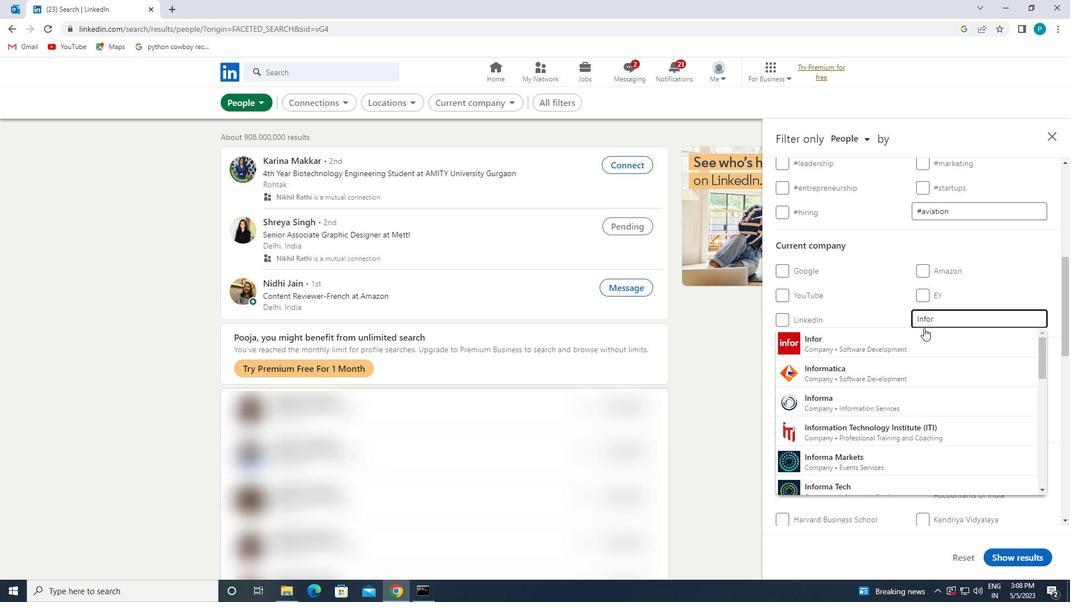 
Action: Mouse pressed left at (925, 346)
Screenshot: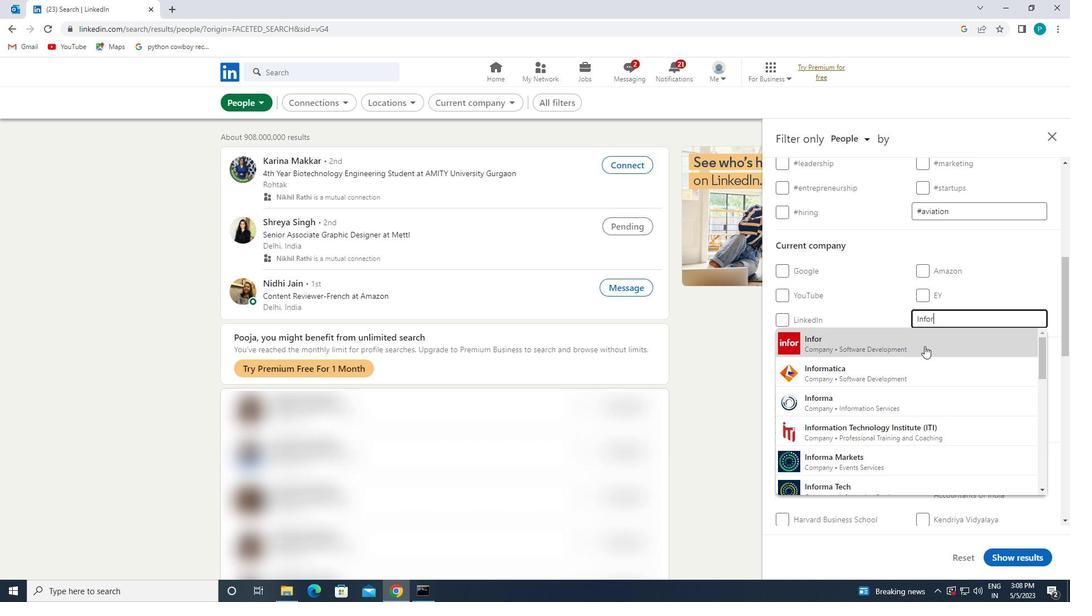 
Action: Mouse scrolled (925, 345) with delta (0, 0)
Screenshot: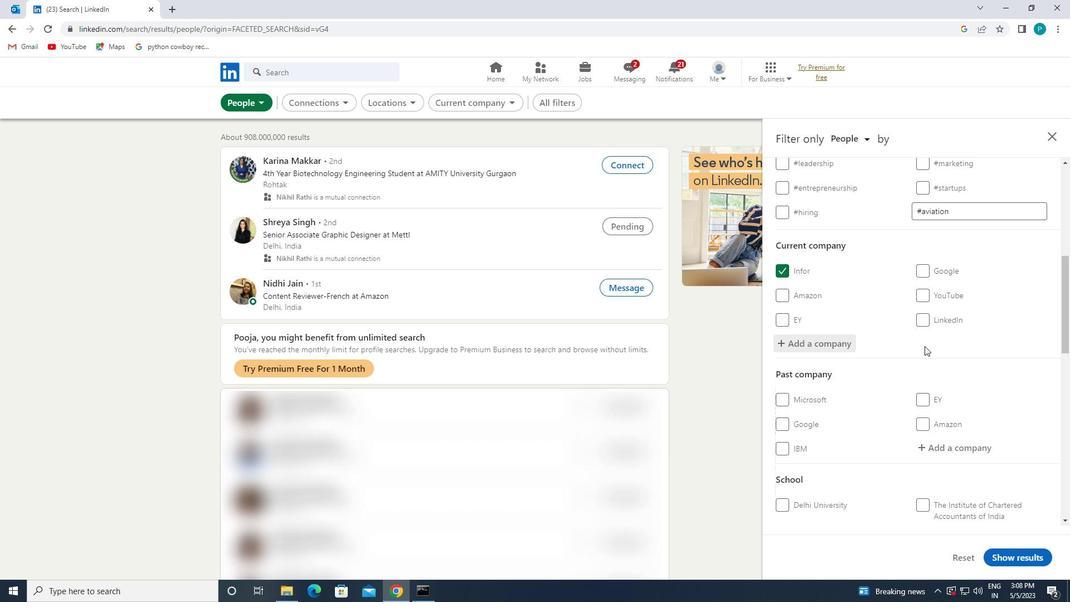 
Action: Mouse moved to (938, 384)
Screenshot: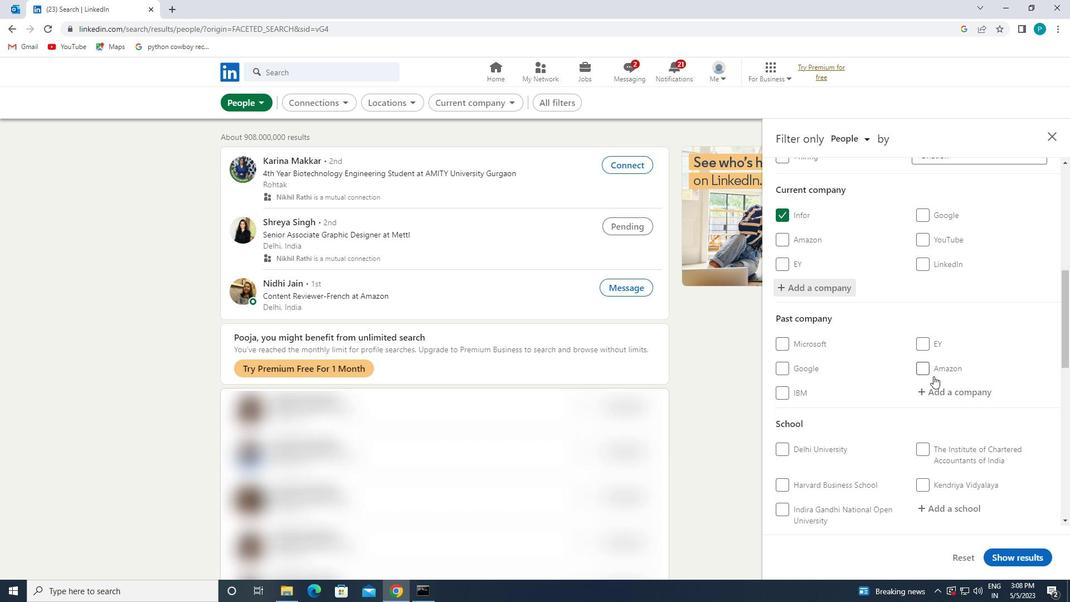 
Action: Mouse scrolled (938, 384) with delta (0, 0)
Screenshot: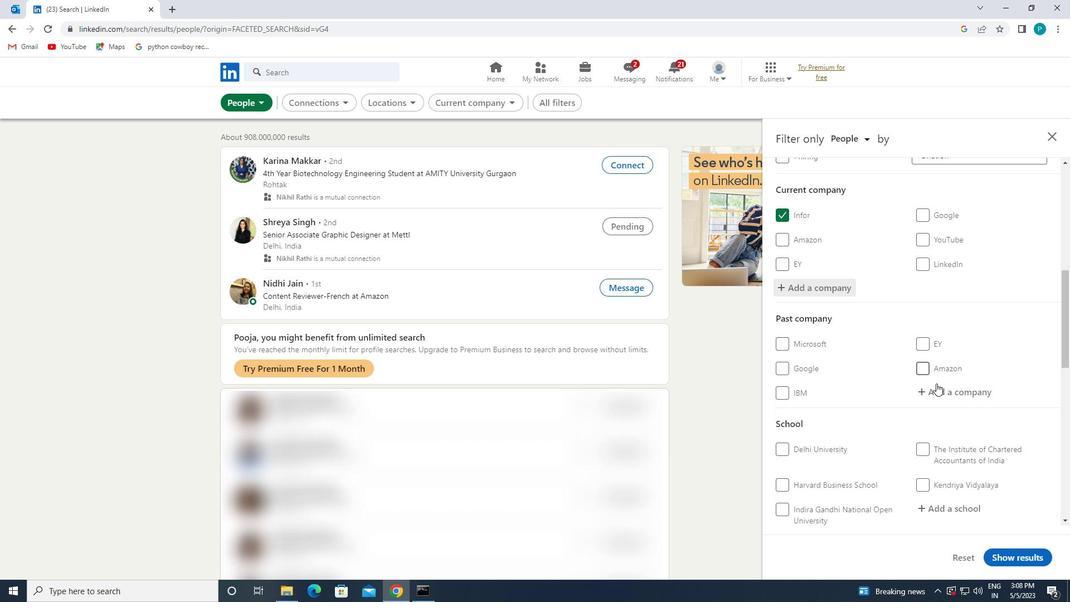 
Action: Mouse scrolled (938, 384) with delta (0, 0)
Screenshot: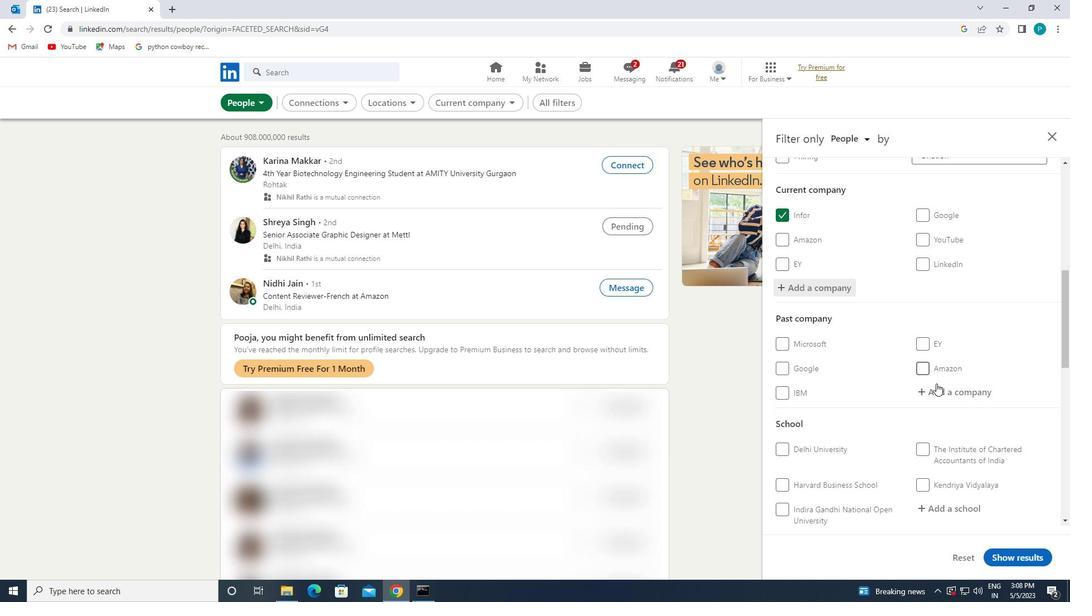
Action: Mouse moved to (940, 392)
Screenshot: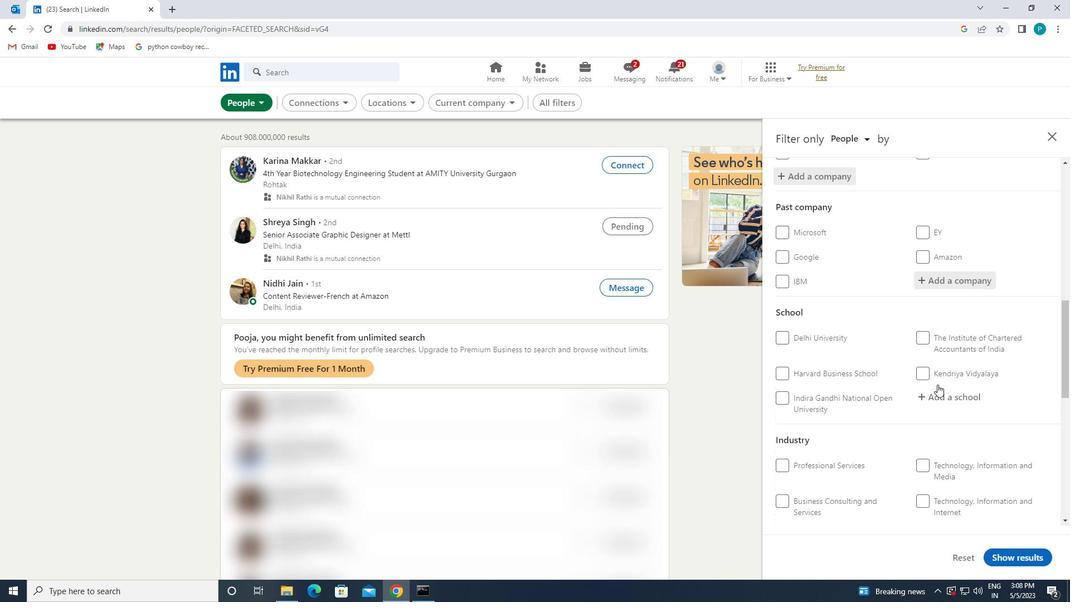 
Action: Mouse pressed left at (940, 392)
Screenshot: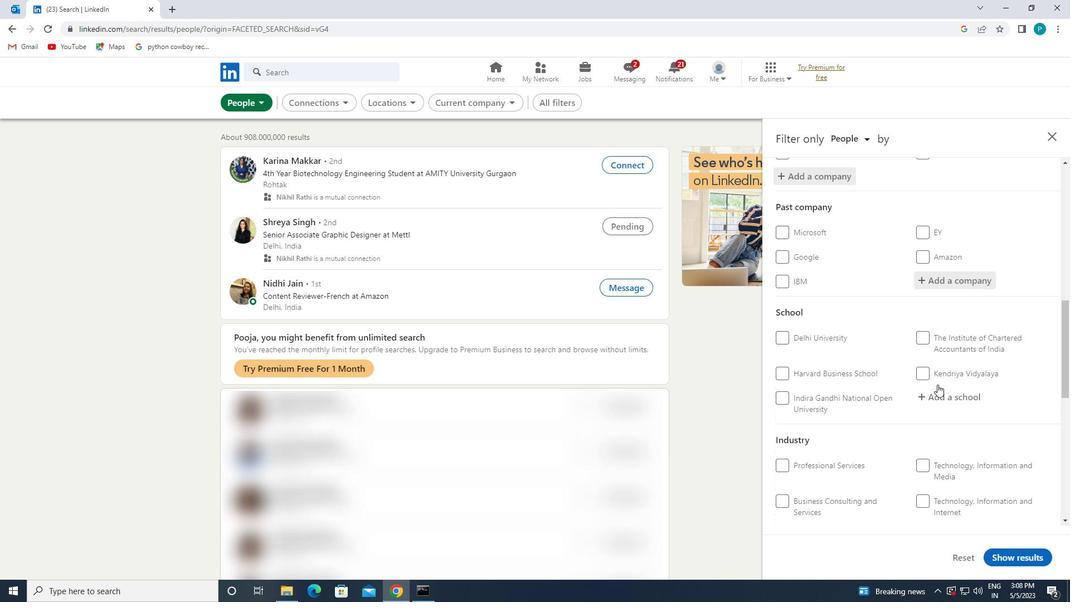 
Action: Mouse moved to (949, 397)
Screenshot: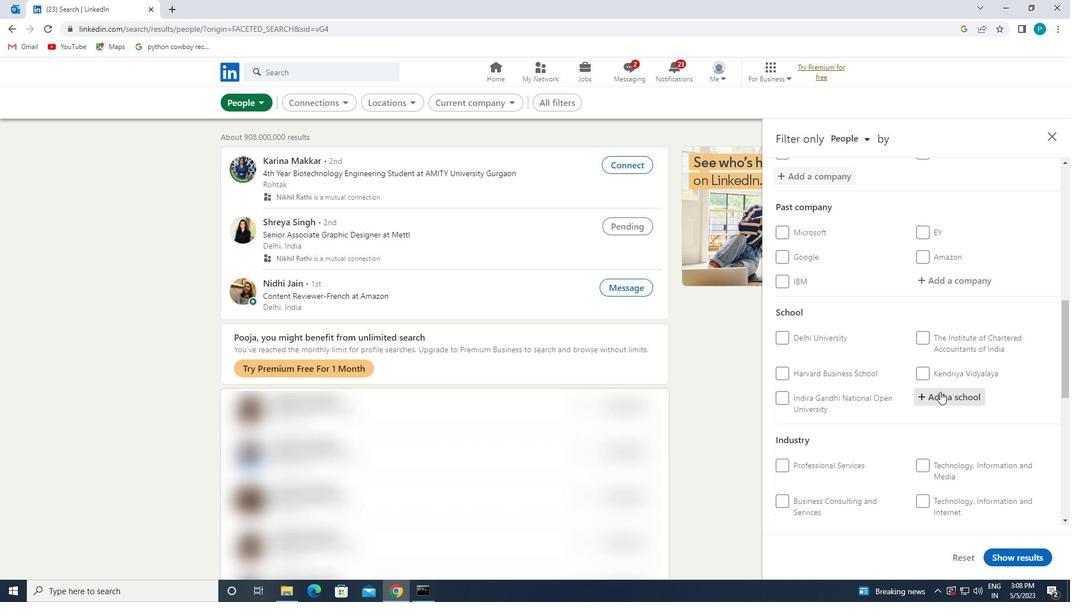 
Action: Key pressed <Key.caps_lock>T<Key.caps_lock>HE<Key.space><Key.caps_lock>S<Key.caps_lock>OUTH<Key.space><Key.caps_lock>I<Key.caps_lock>NDIAN
Screenshot: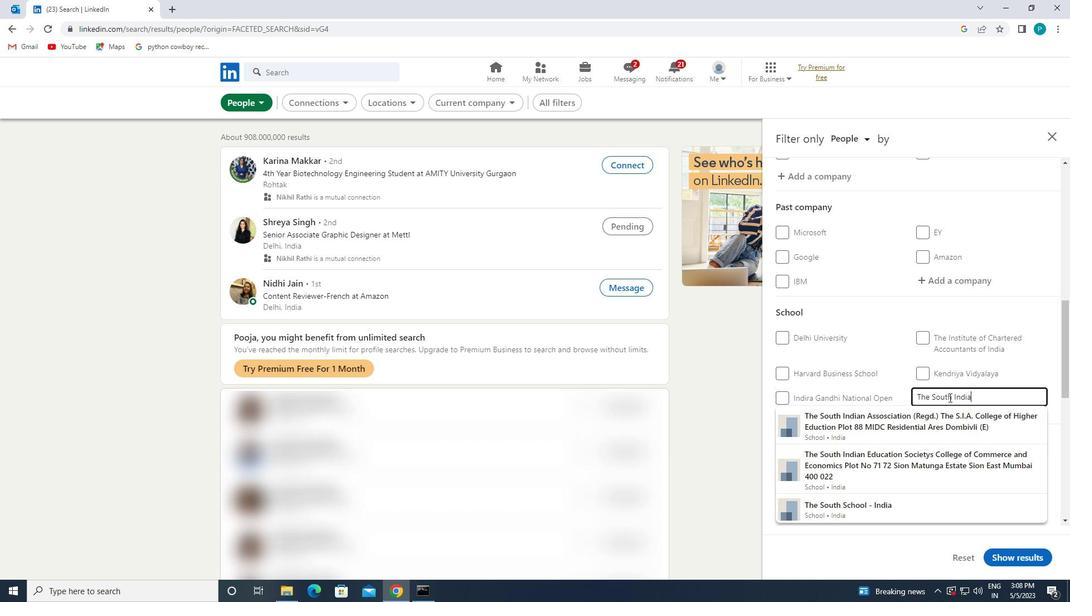 
Action: Mouse moved to (952, 455)
Screenshot: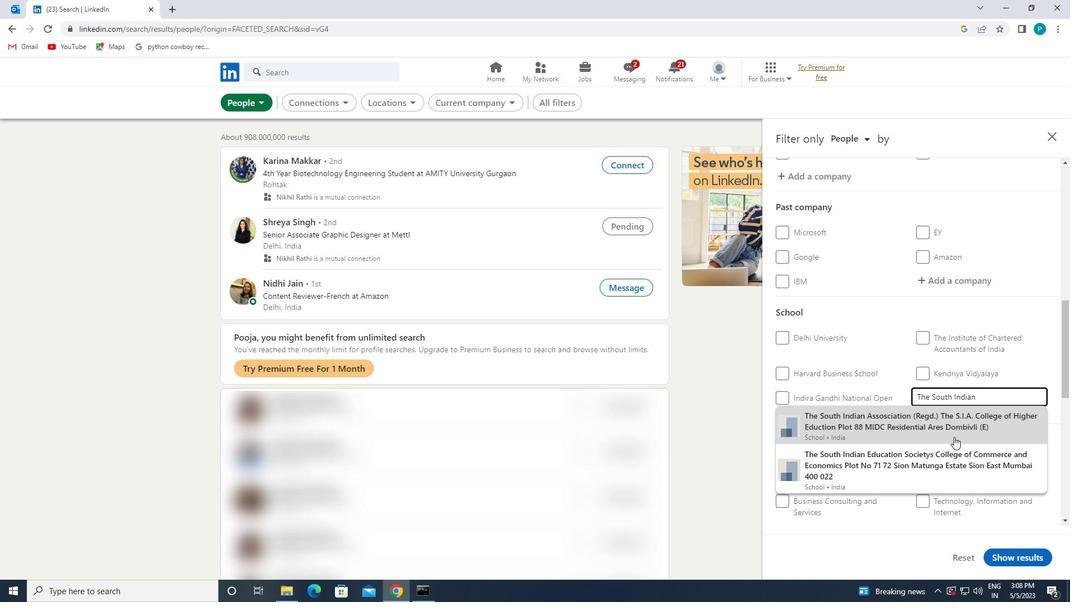 
Action: Mouse pressed left at (952, 455)
Screenshot: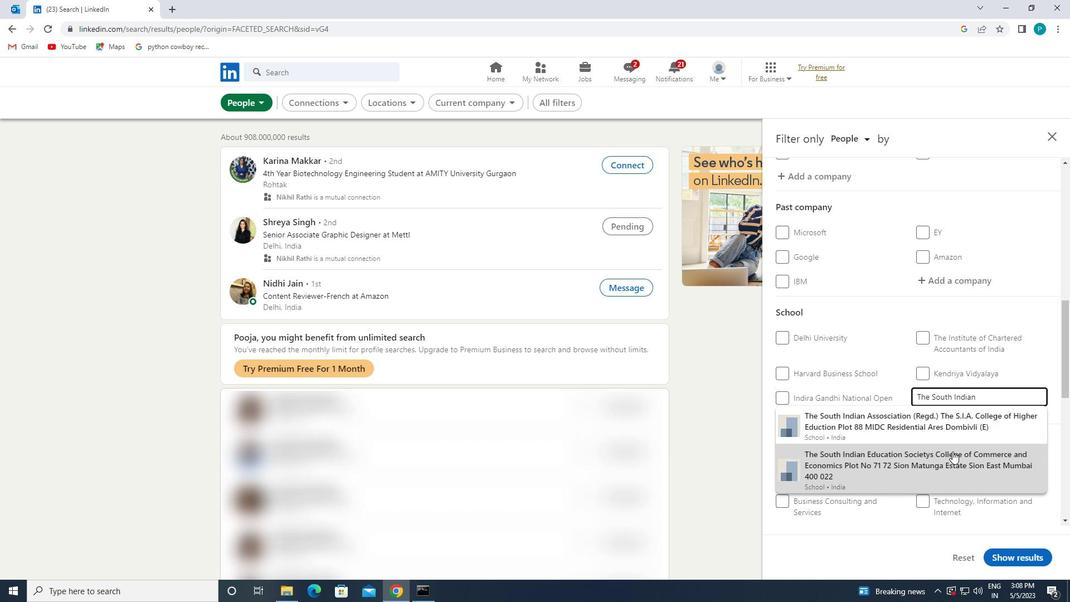 
Action: Mouse scrolled (952, 454) with delta (0, 0)
Screenshot: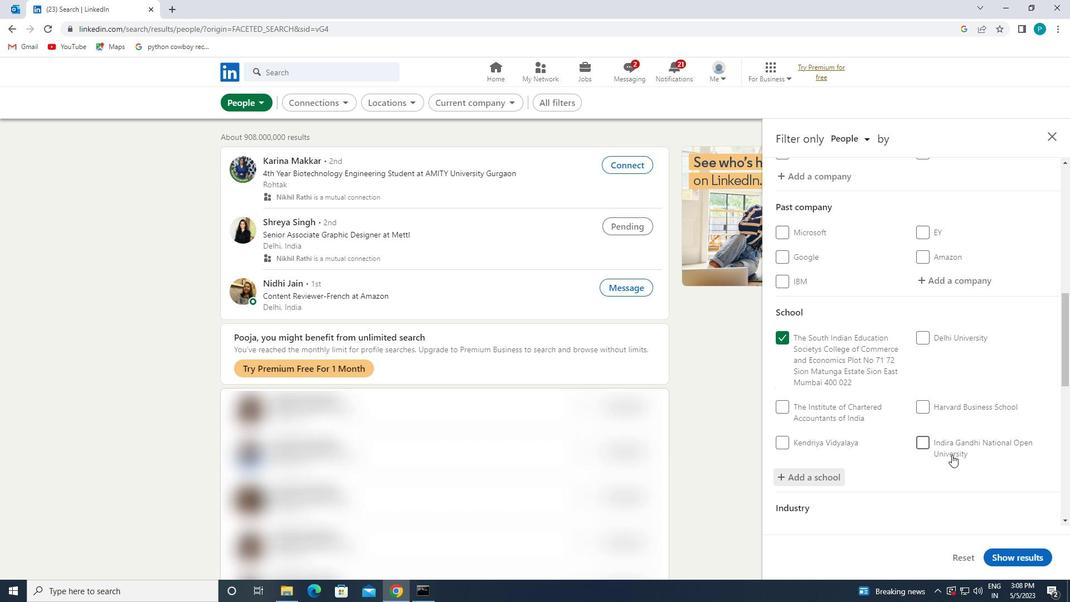 
Action: Mouse scrolled (952, 454) with delta (0, 0)
Screenshot: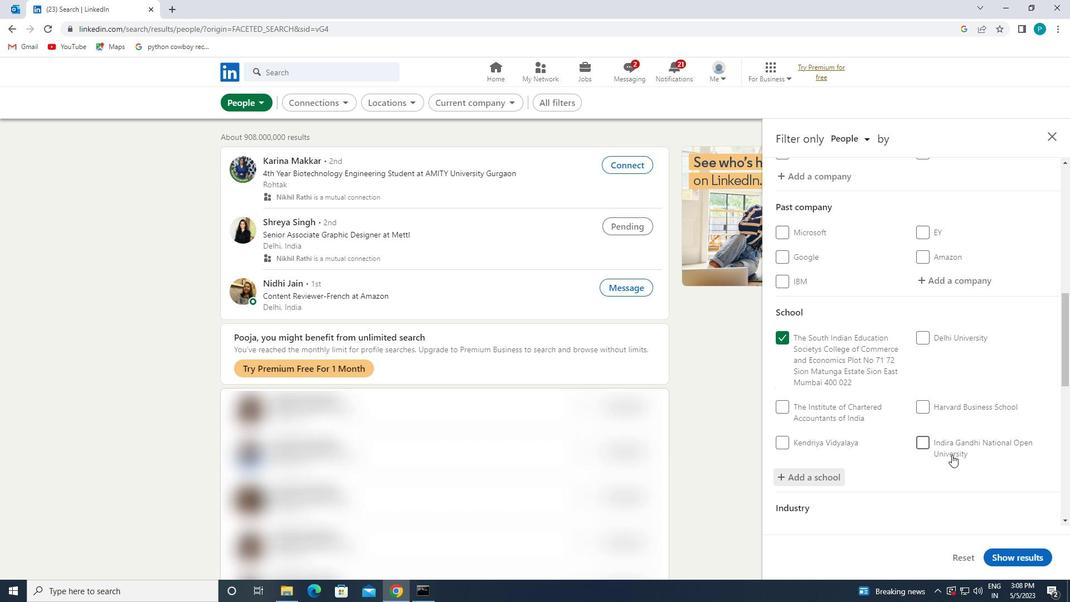 
Action: Mouse scrolled (952, 454) with delta (0, 0)
Screenshot: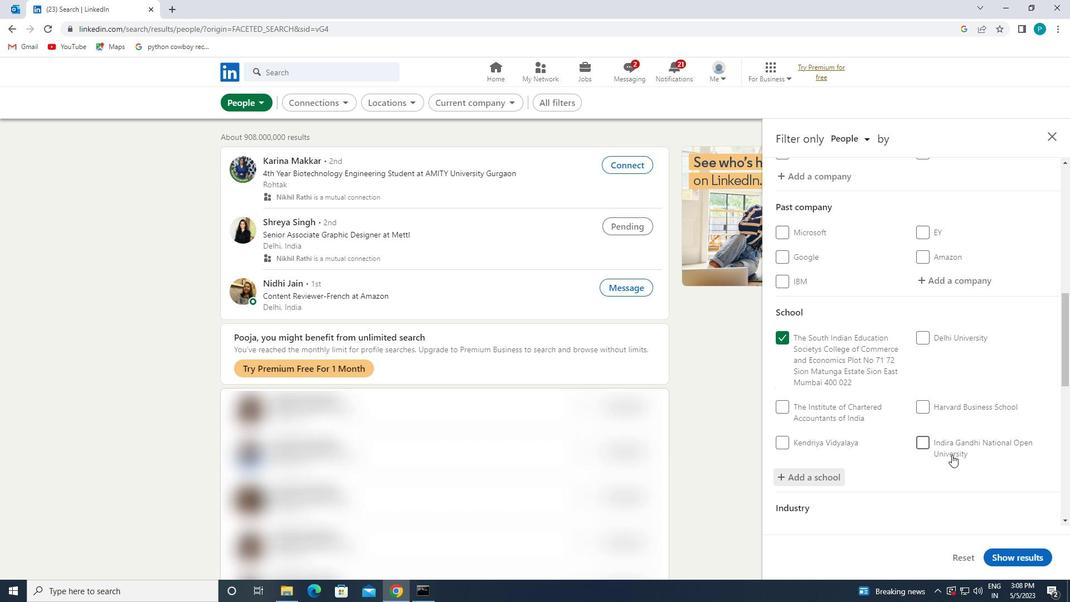 
Action: Mouse moved to (951, 440)
Screenshot: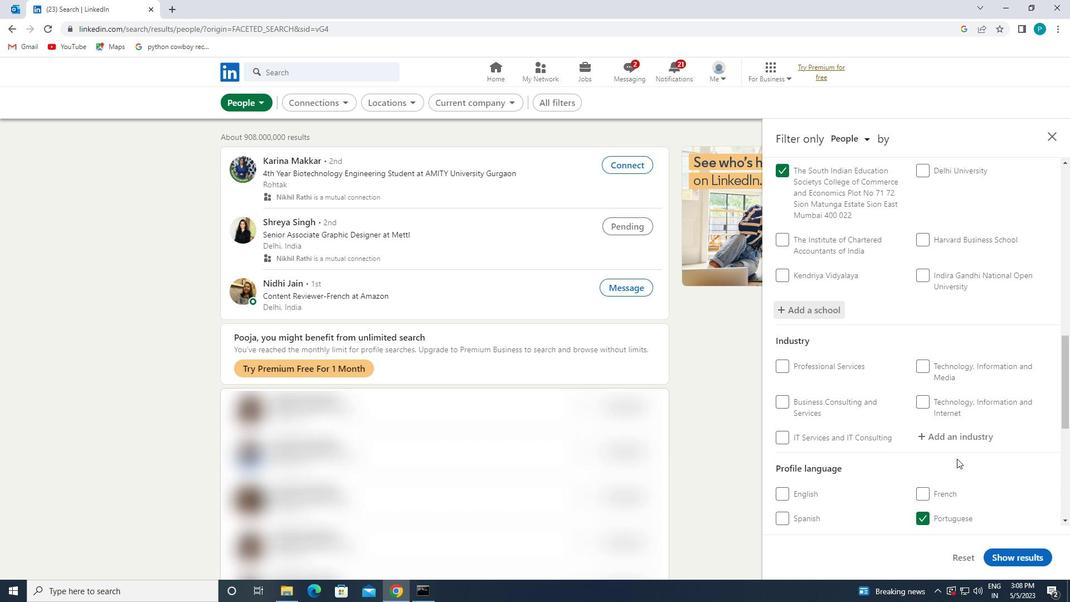 
Action: Mouse pressed left at (951, 440)
Screenshot: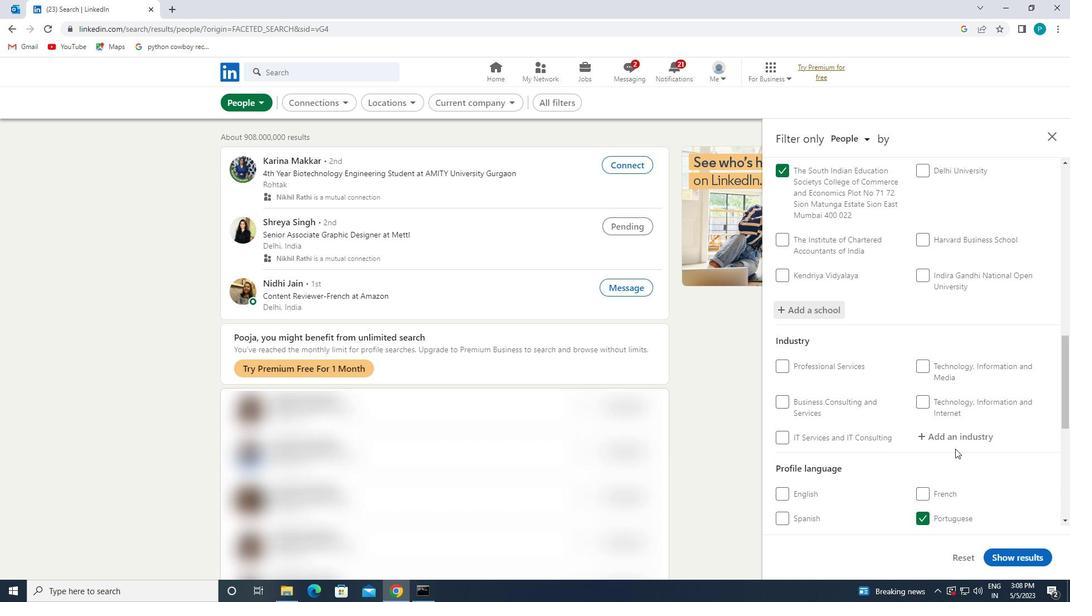 
Action: Key pressed <Key.caps_lock>C<Key.caps_lock>ATER
Screenshot: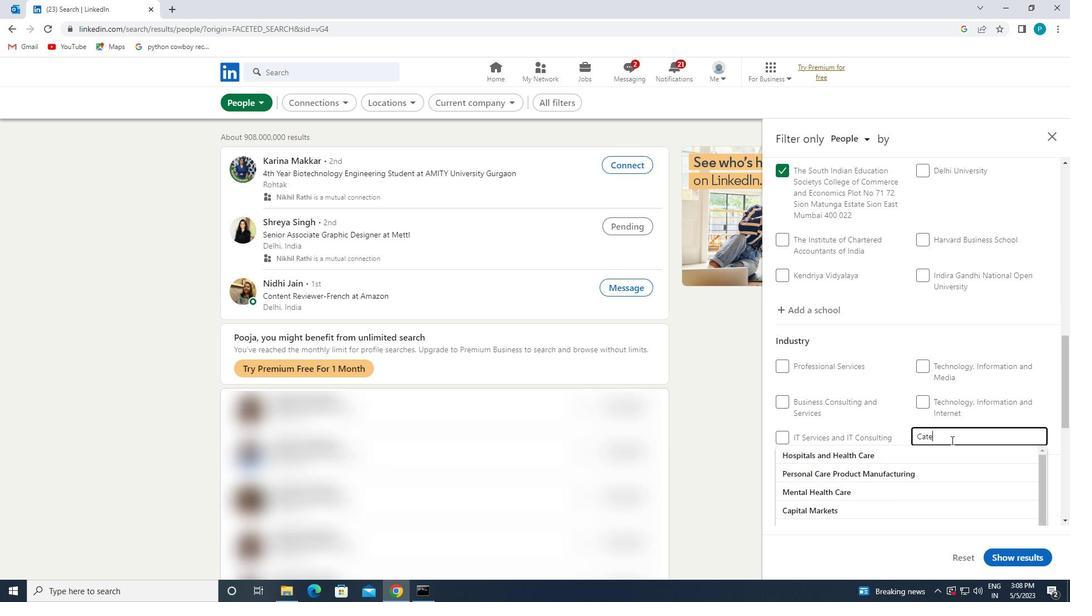 
Action: Mouse moved to (947, 457)
Screenshot: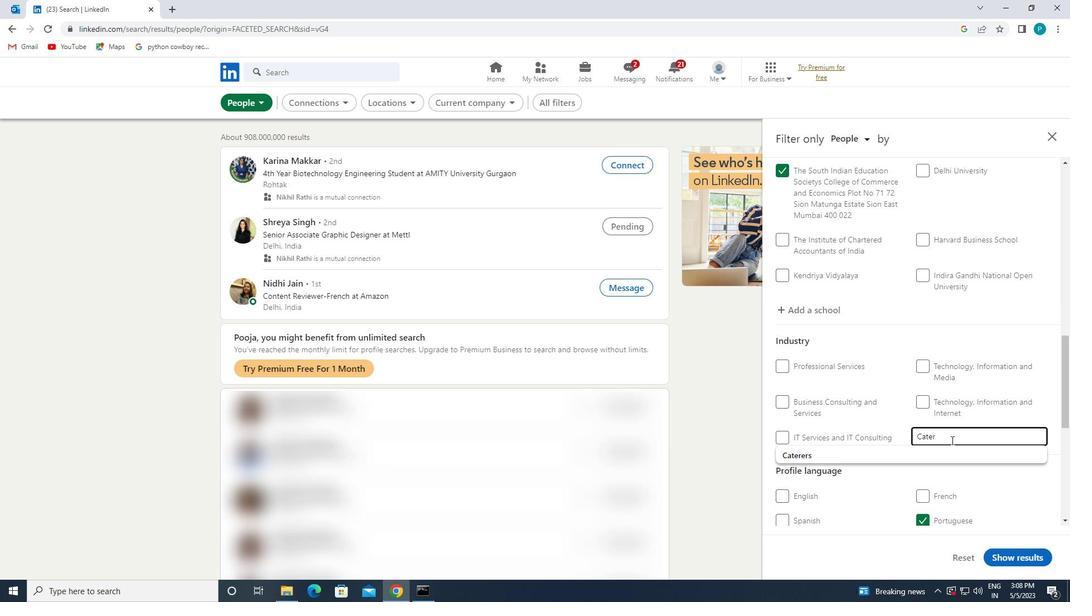 
Action: Mouse pressed left at (947, 457)
Screenshot: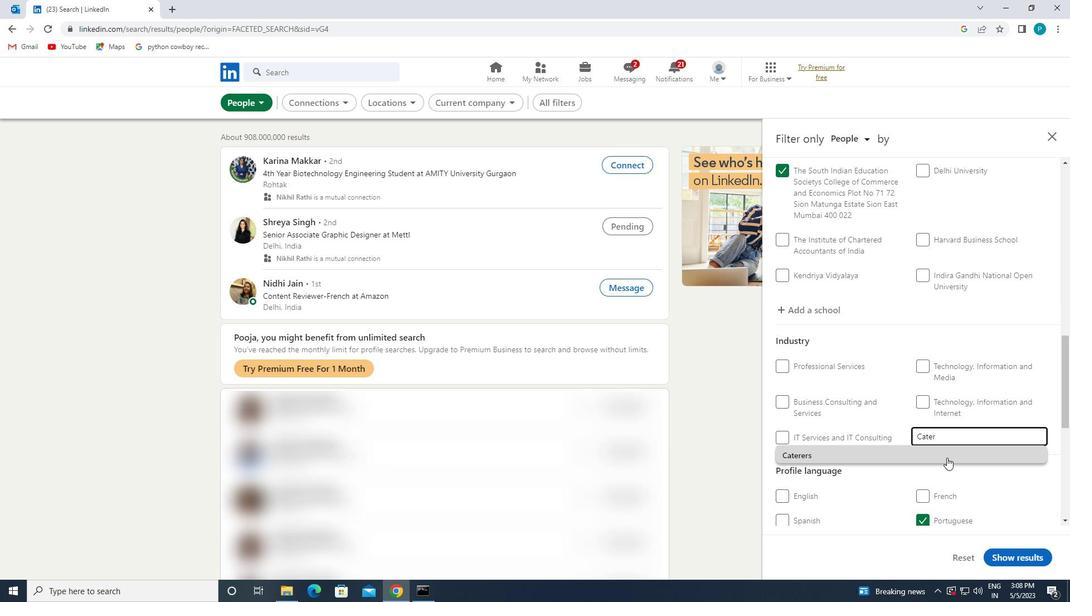 
Action: Mouse scrolled (947, 457) with delta (0, 0)
Screenshot: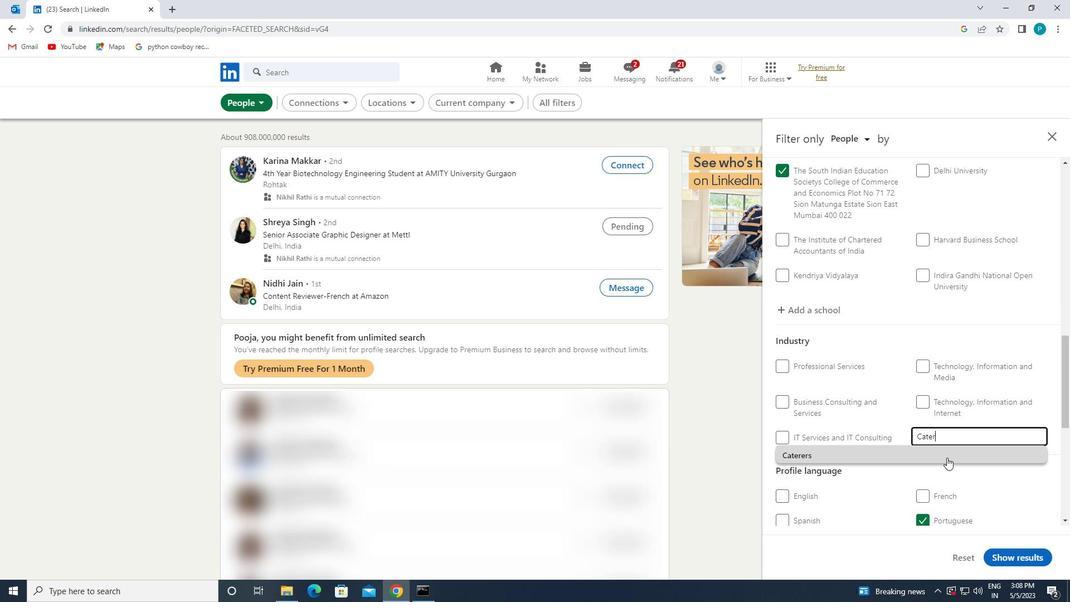 
Action: Mouse scrolled (947, 457) with delta (0, 0)
Screenshot: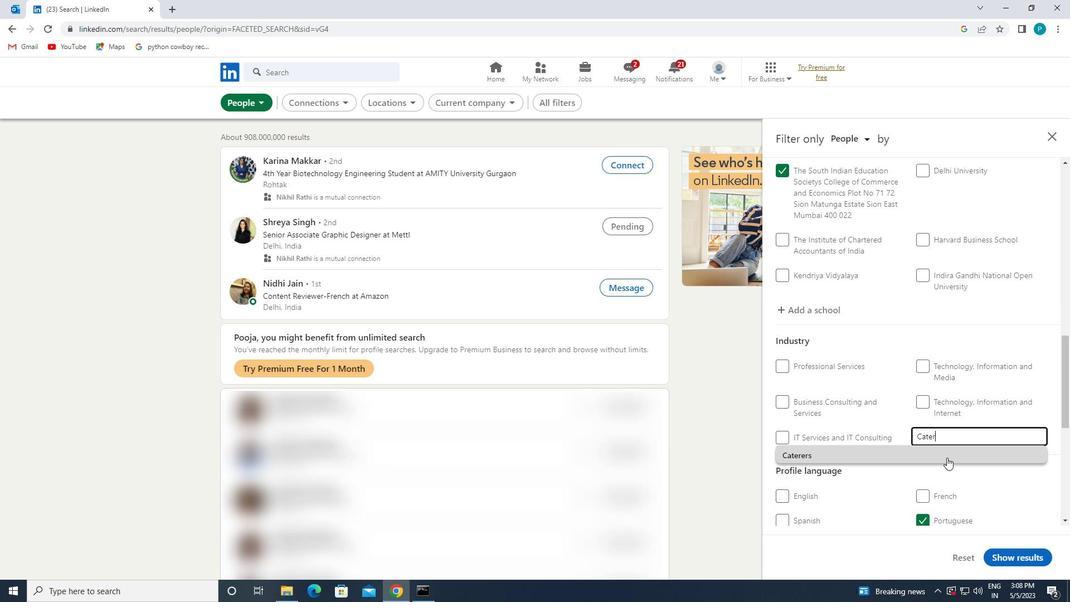 
Action: Mouse scrolled (947, 457) with delta (0, 0)
Screenshot: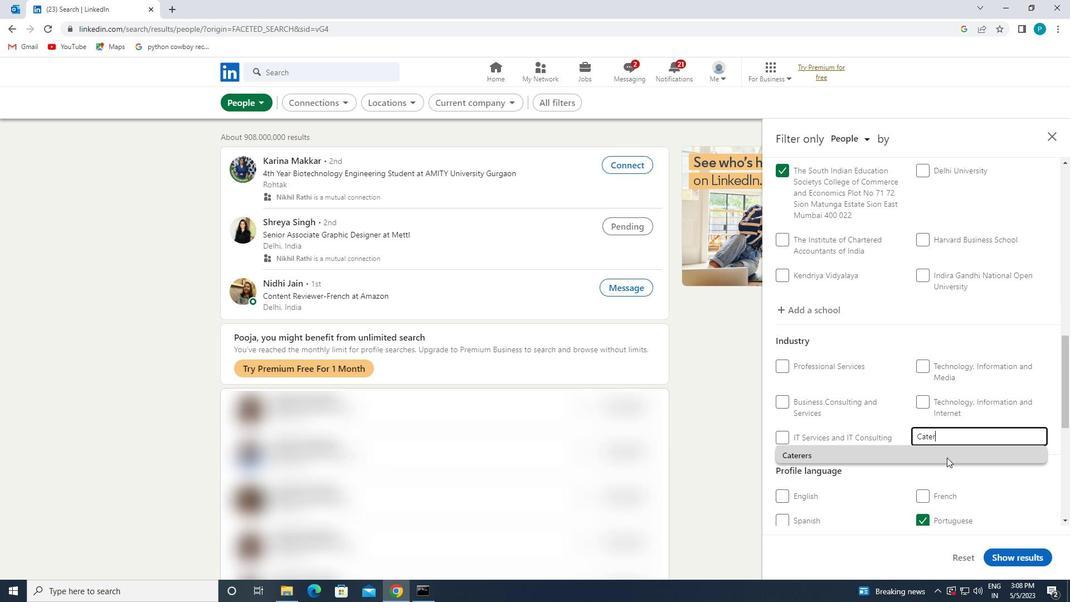 
Action: Mouse scrolled (947, 457) with delta (0, 0)
Screenshot: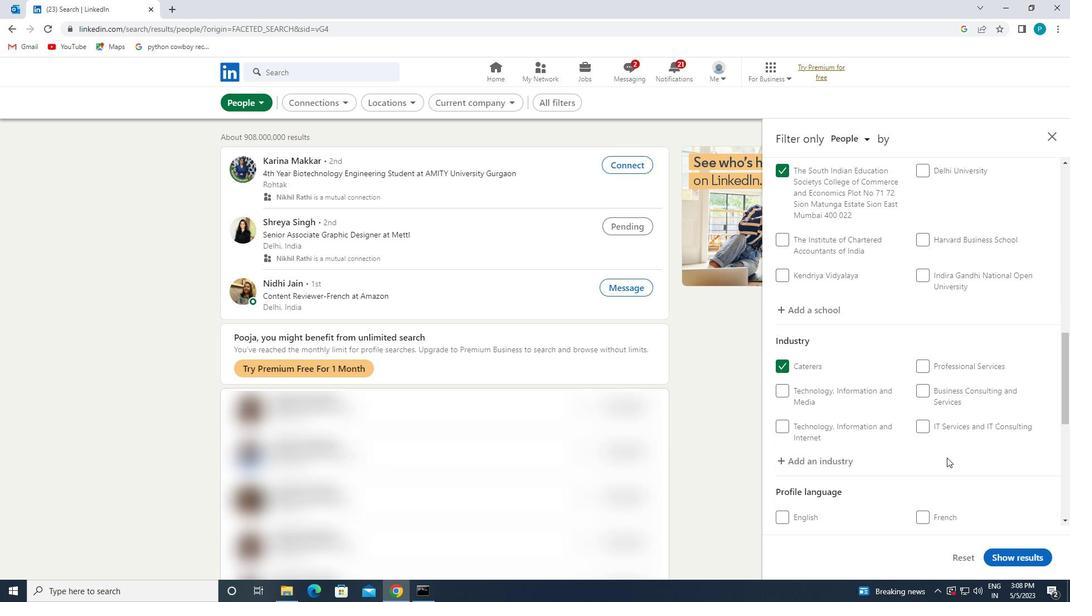 
Action: Mouse scrolled (947, 457) with delta (0, 0)
Screenshot: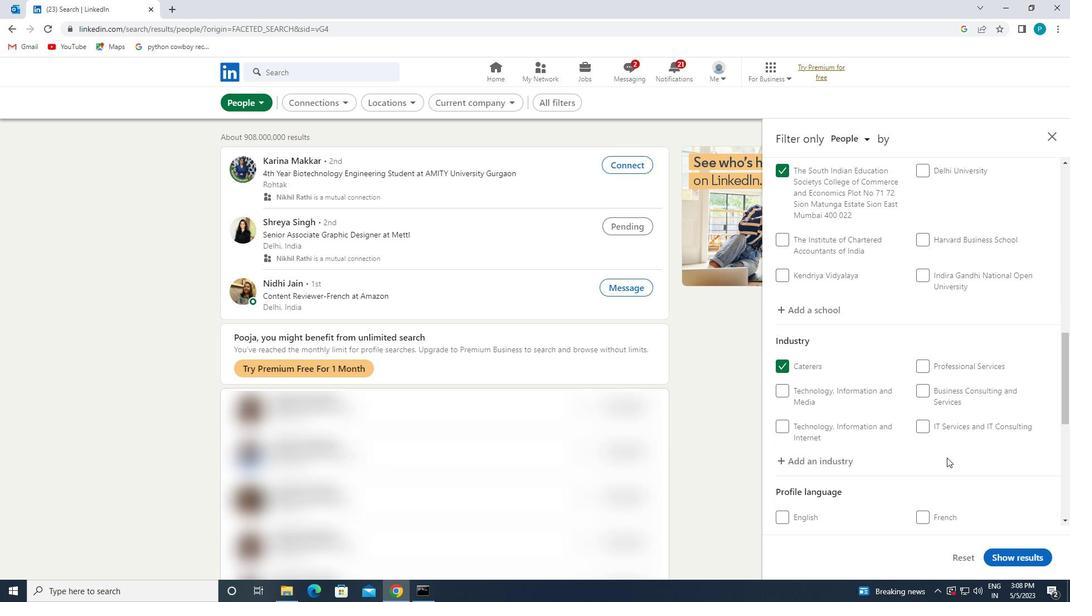
Action: Mouse pressed left at (947, 457)
Screenshot: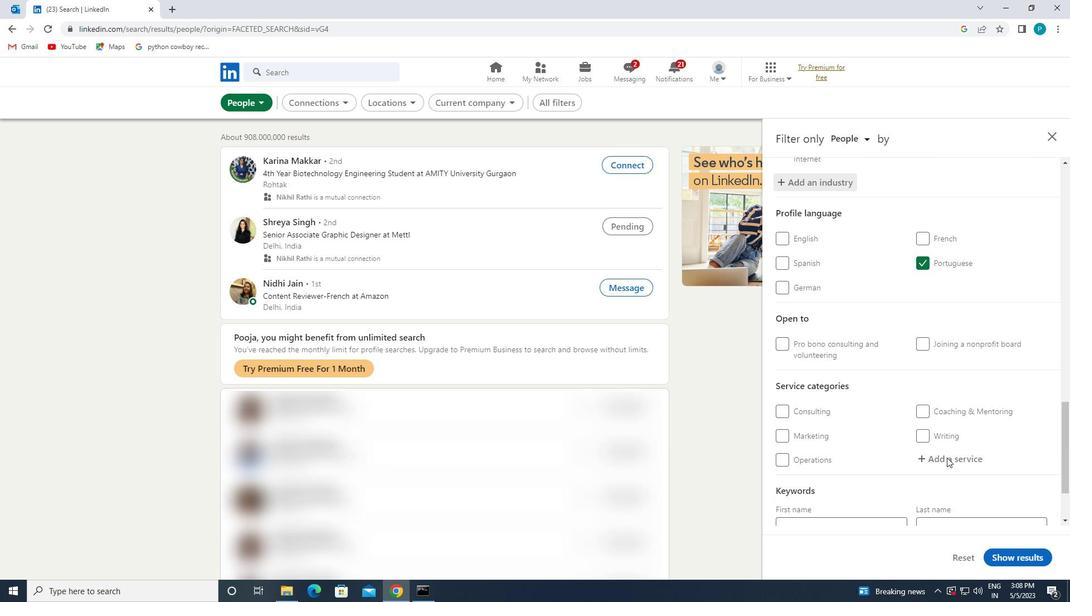 
Action: Key pressed <Key.caps_lock>I<Key.caps_lock>NFORMATION
Screenshot: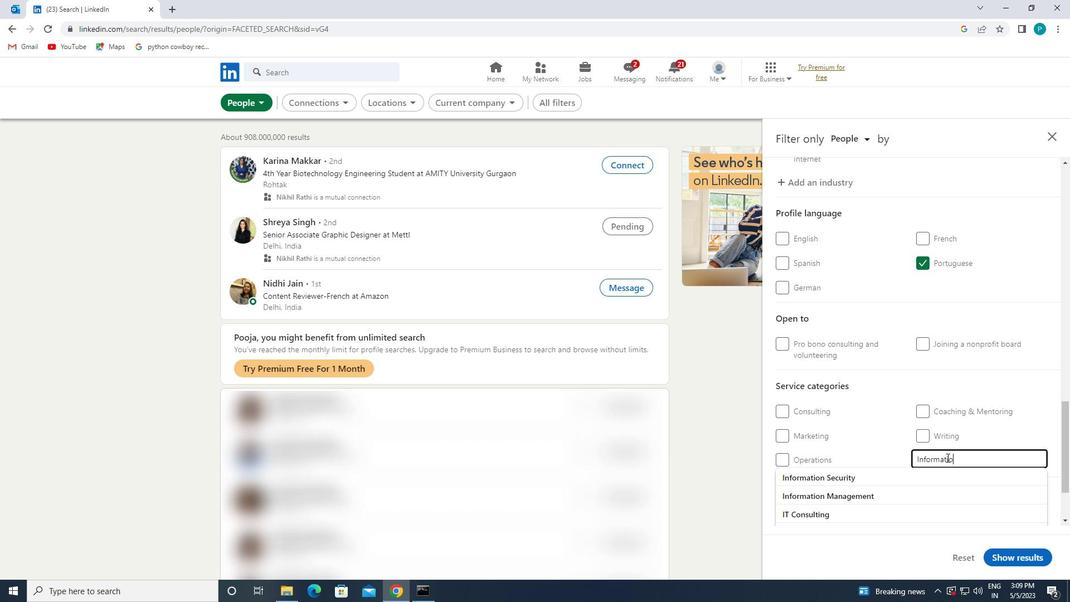
Action: Mouse moved to (855, 491)
Screenshot: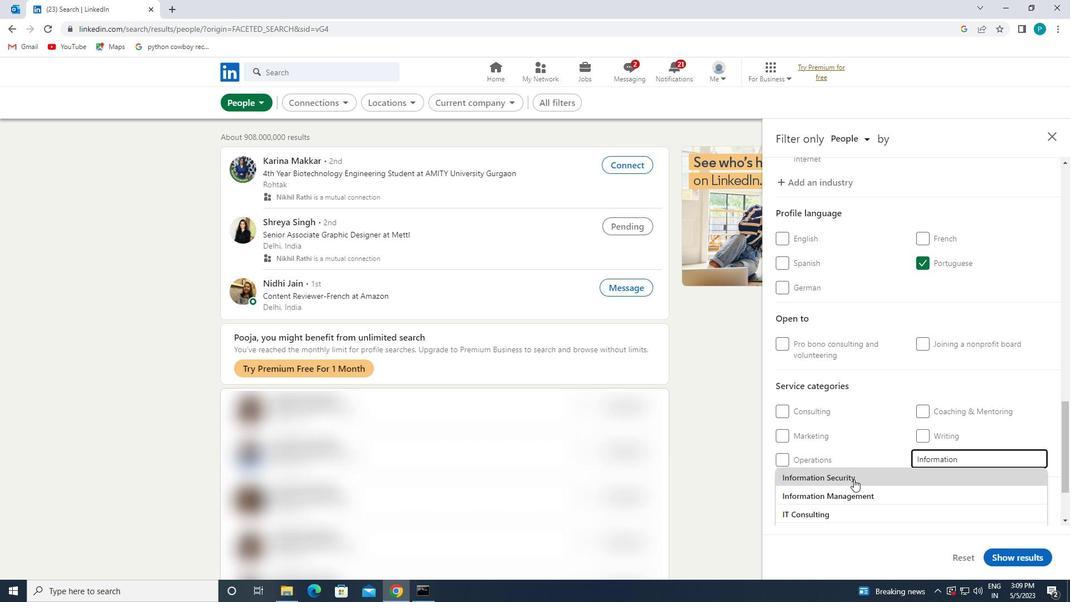 
Action: Mouse pressed left at (855, 491)
Screenshot: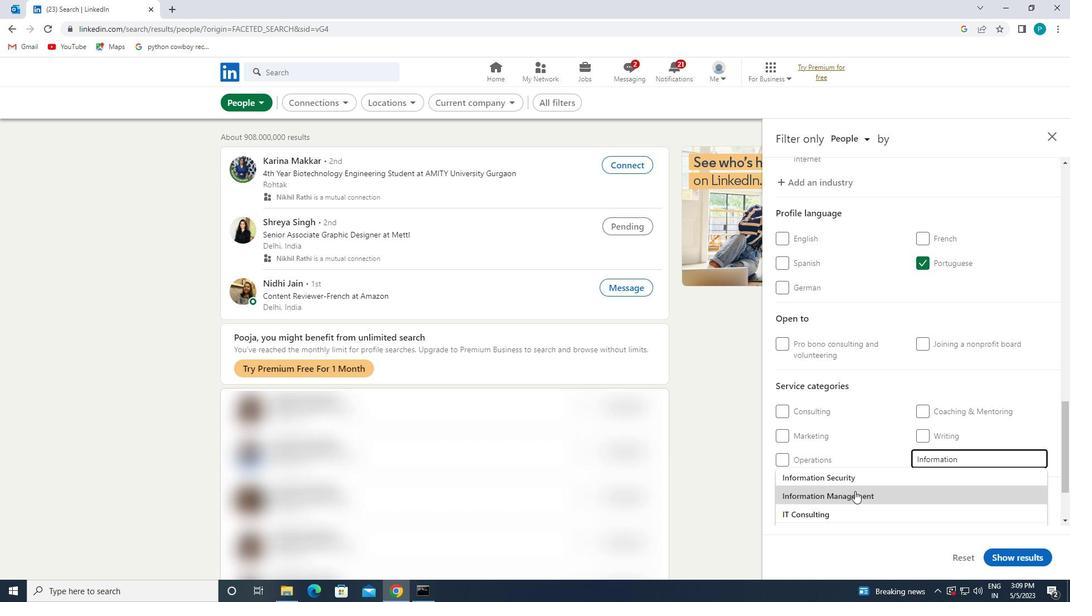 
Action: Mouse moved to (848, 437)
Screenshot: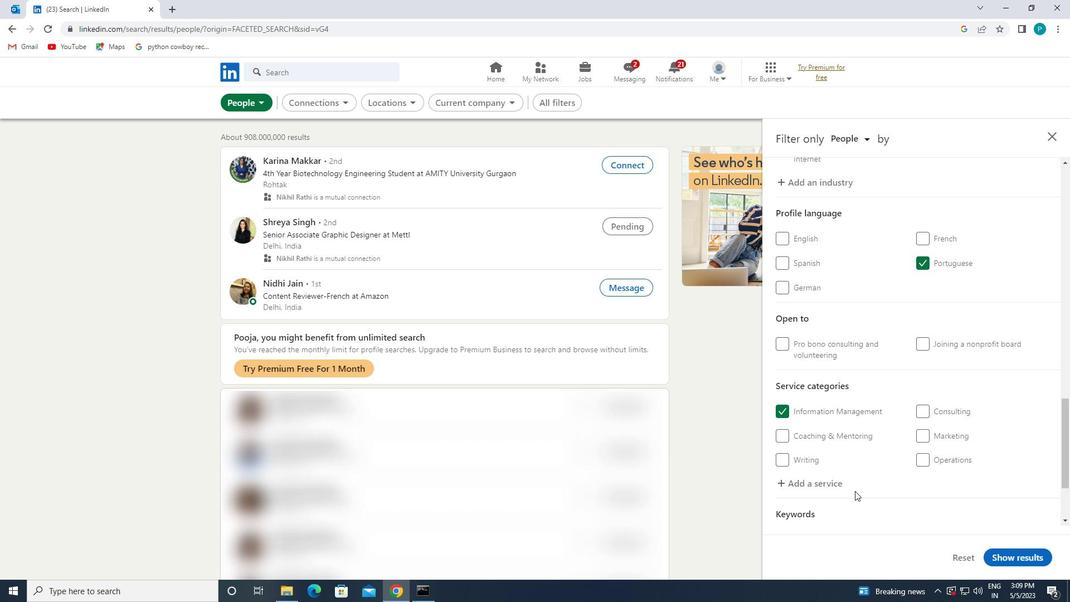 
Action: Mouse scrolled (848, 437) with delta (0, 0)
Screenshot: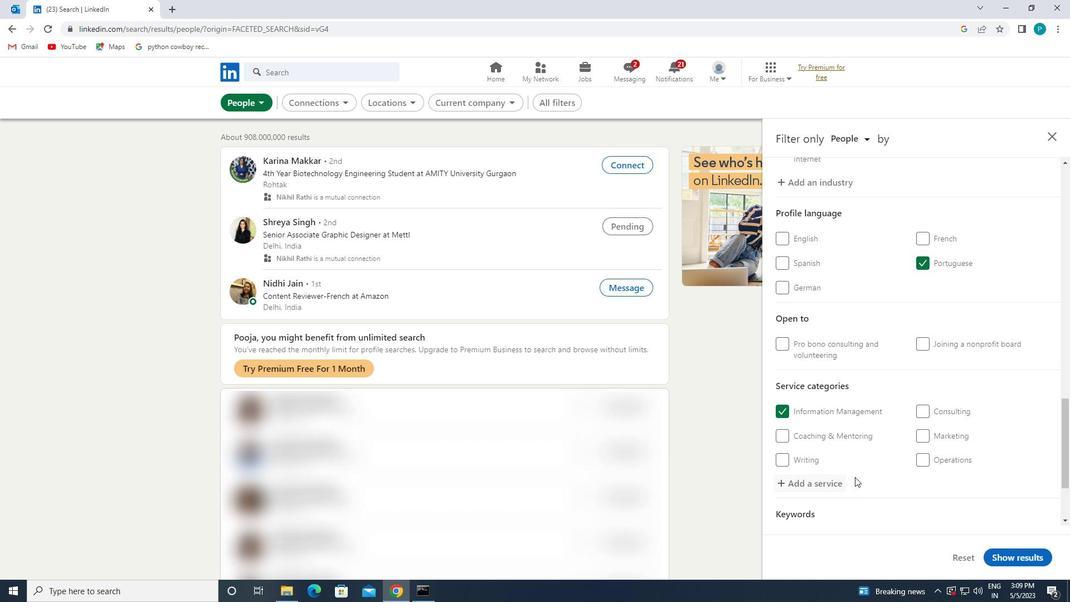
Action: Mouse scrolled (848, 437) with delta (0, 0)
Screenshot: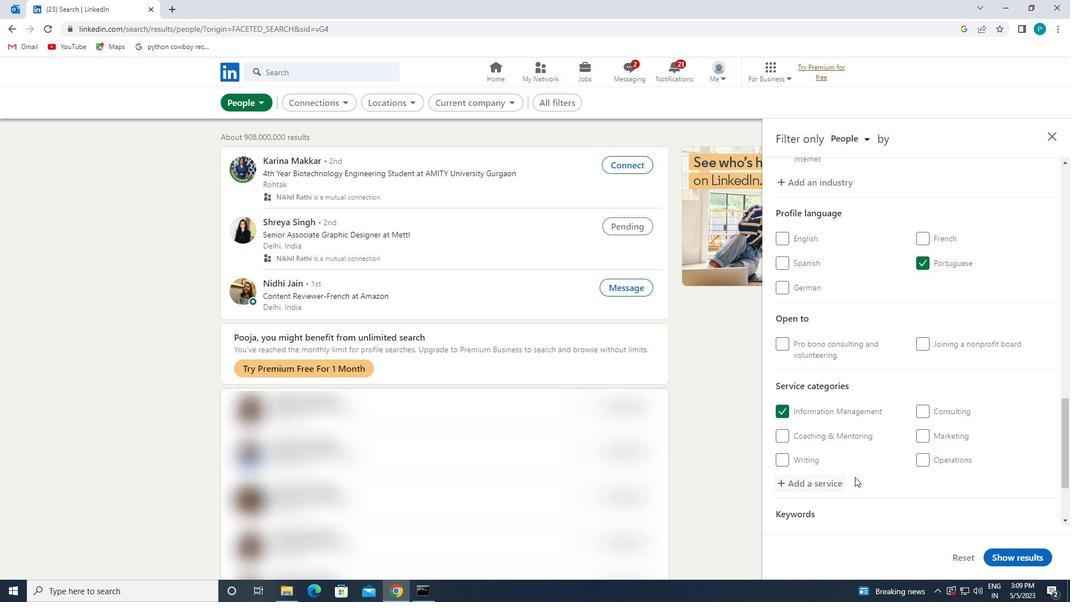 
Action: Mouse scrolled (848, 437) with delta (0, 0)
Screenshot: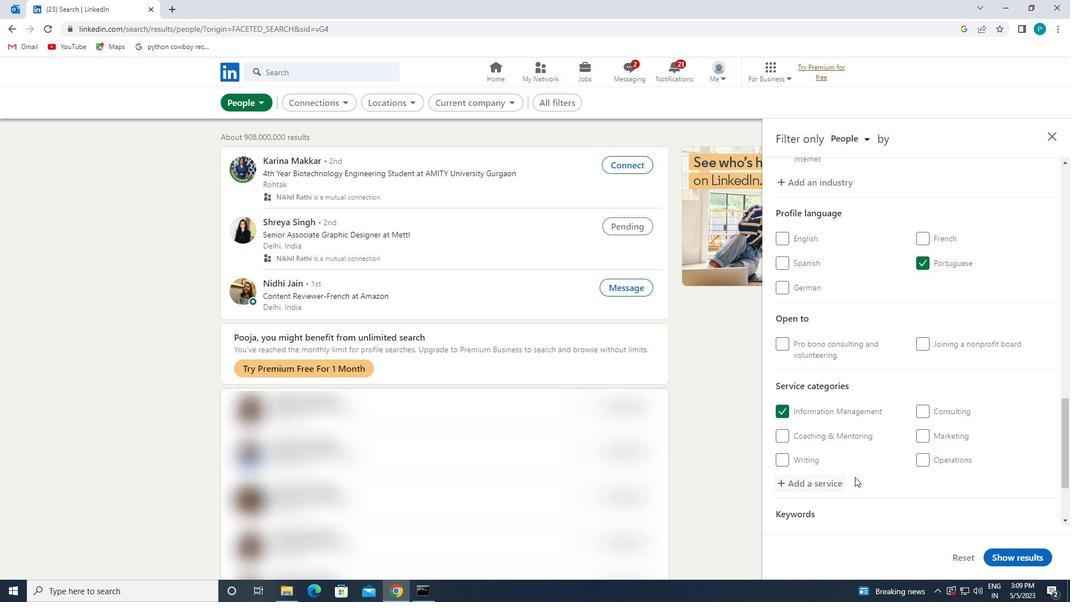 
Action: Mouse moved to (848, 437)
Screenshot: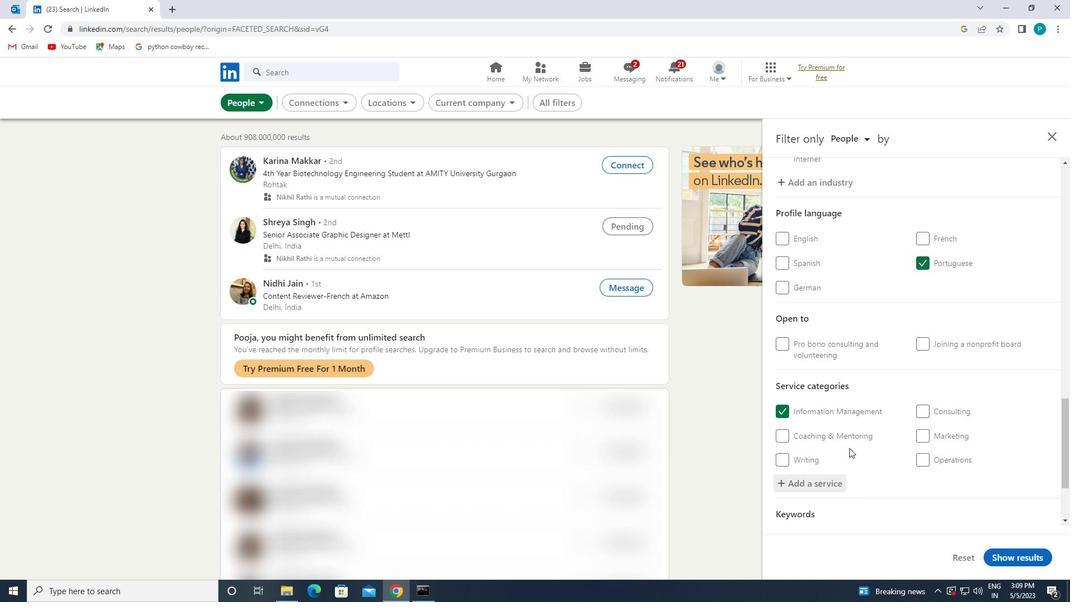 
Action: Mouse scrolled (848, 437) with delta (0, 0)
Screenshot: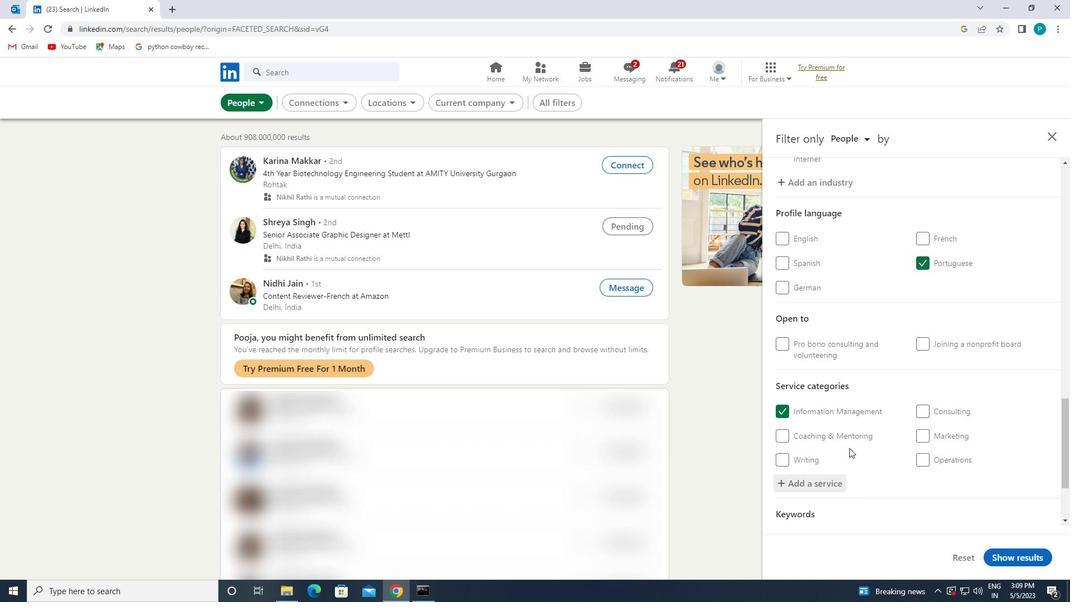 
Action: Mouse scrolled (848, 437) with delta (0, 0)
Screenshot: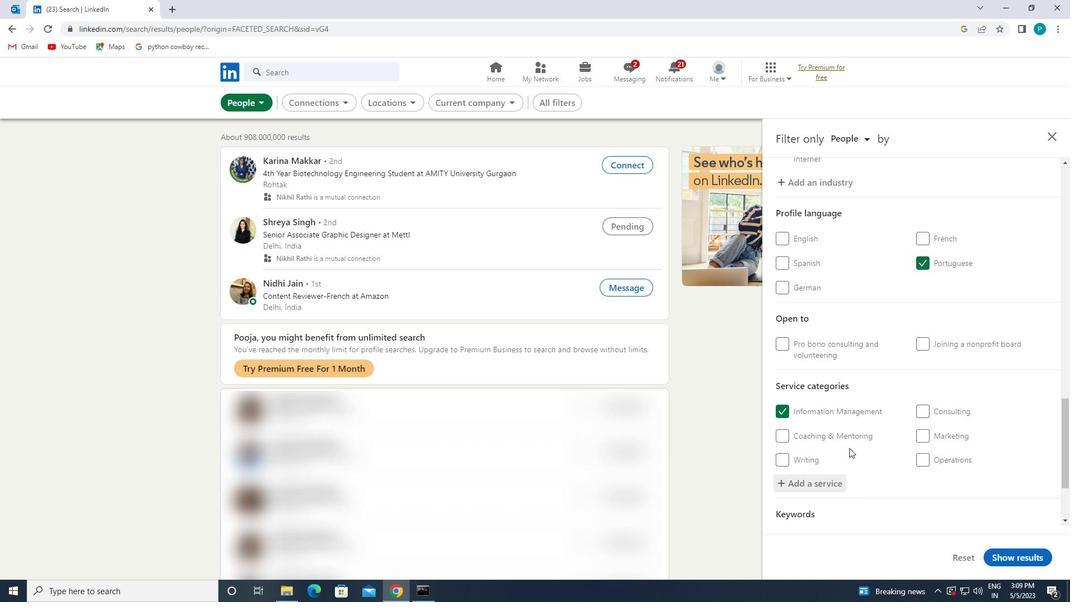 
Action: Mouse moved to (833, 477)
Screenshot: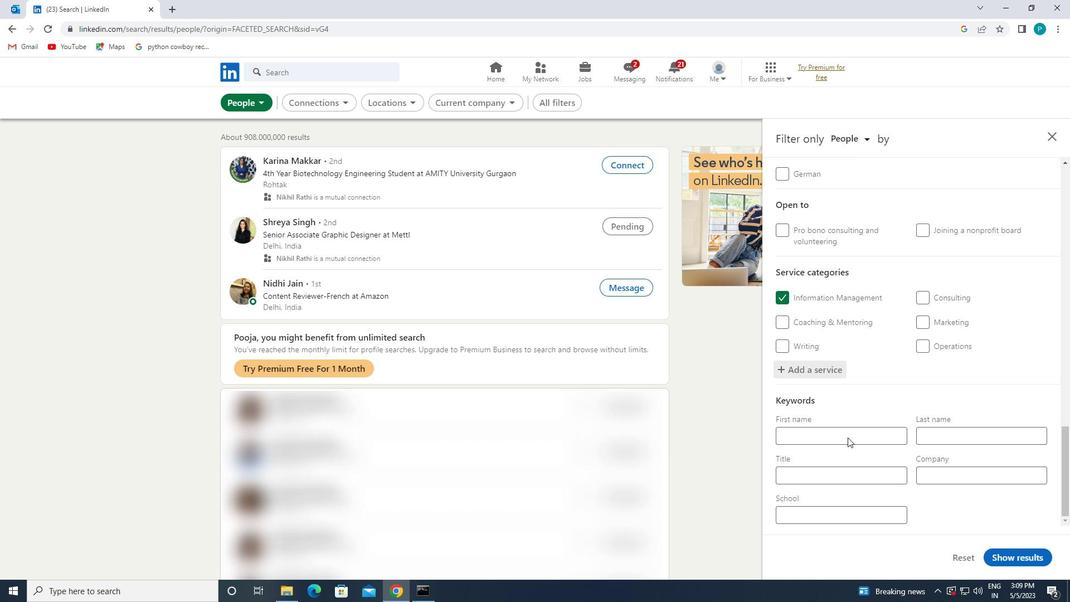 
Action: Mouse pressed left at (833, 477)
Screenshot: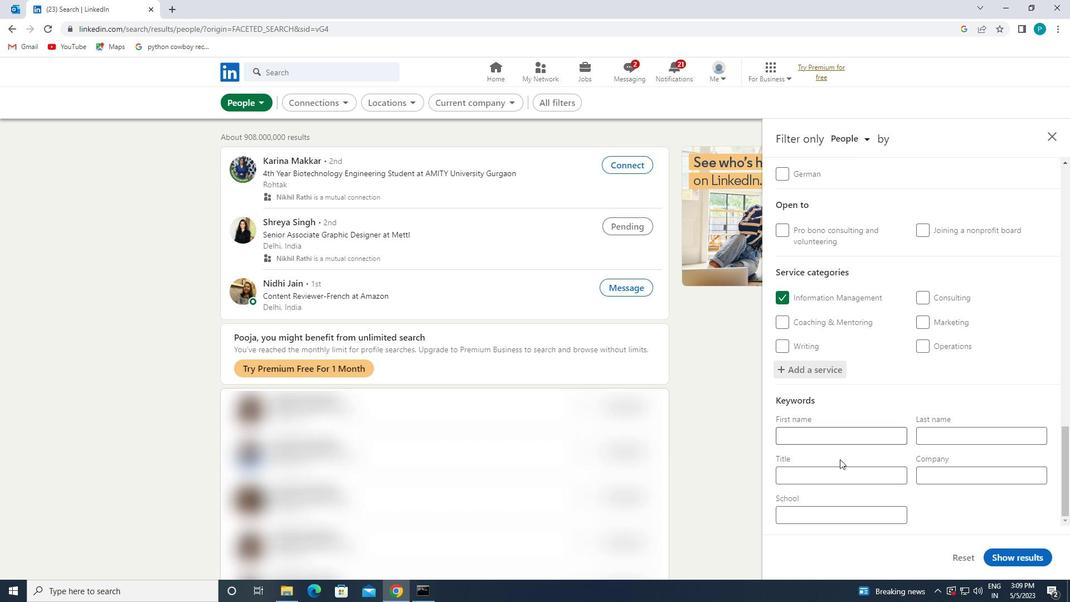 
Action: Key pressed <Key.caps_lock>S<Key.caps_lock>UPERVISOR
Screenshot: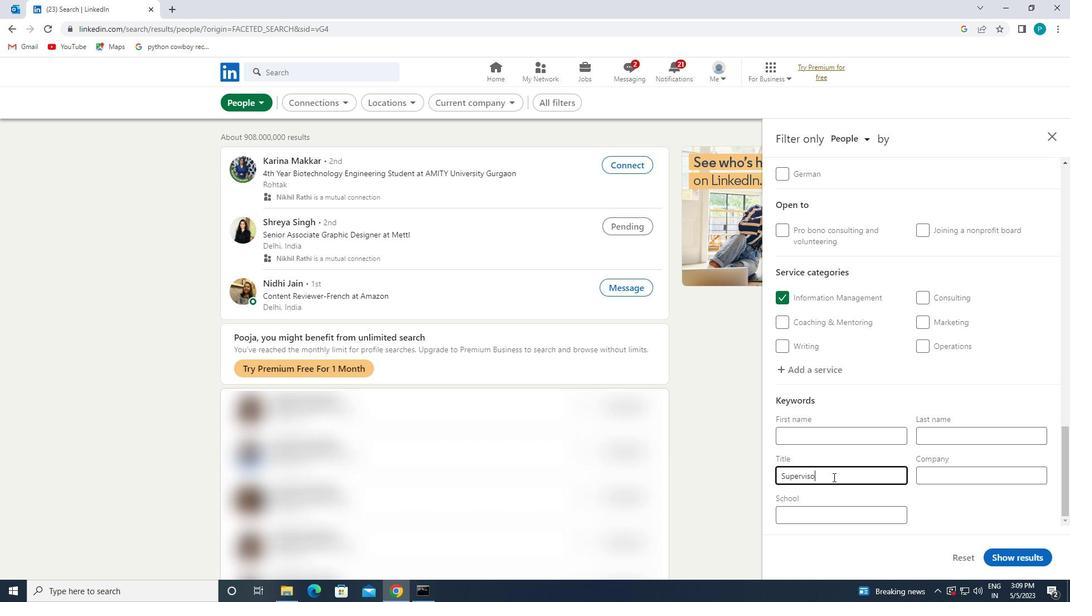 
Action: Mouse moved to (1011, 558)
Screenshot: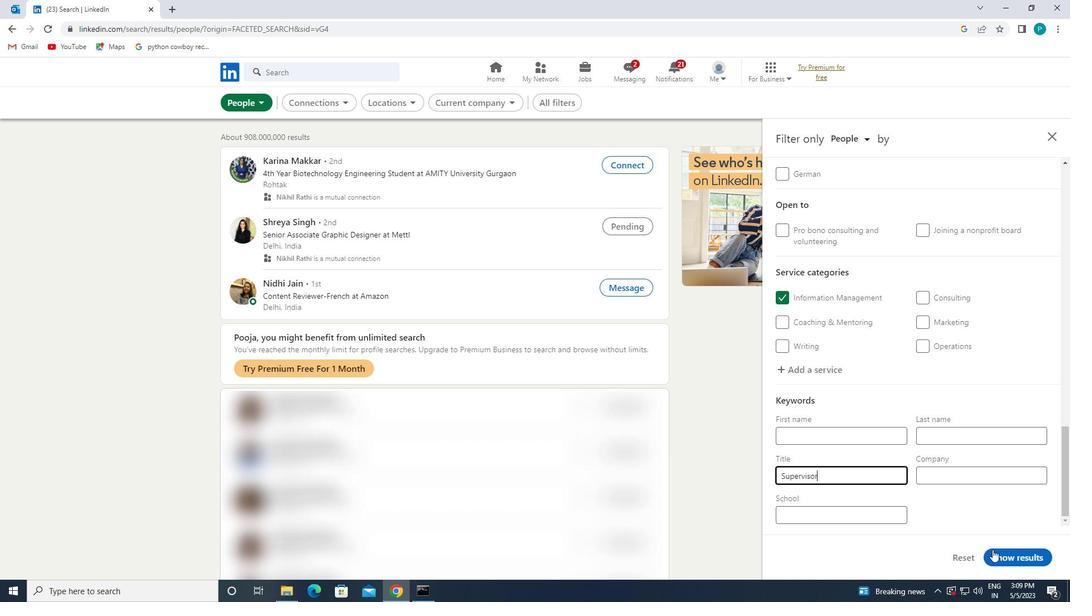 
Action: Mouse pressed left at (1011, 558)
Screenshot: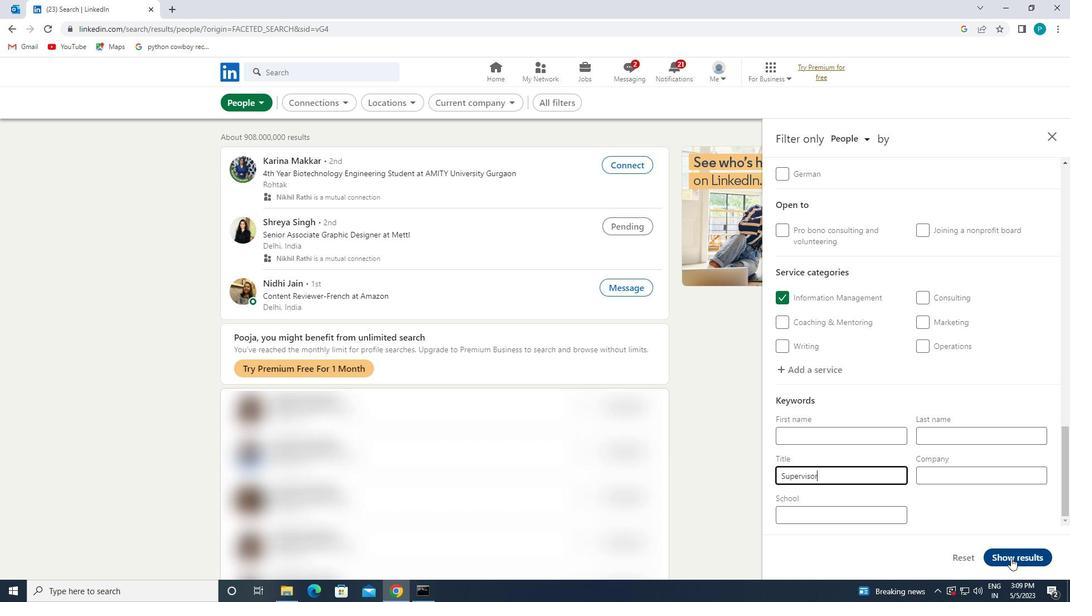 
